 Task: For heading Arial Rounded MT Bold with Underline.  font size for heading26,  'Change the font style of data to'Browallia New.  and font size to 18,  Change the alignment of both headline & data to Align middle & Align Text left.  In the sheet  EvaluationSalesByPromotion
Action: Mouse moved to (157, 124)
Screenshot: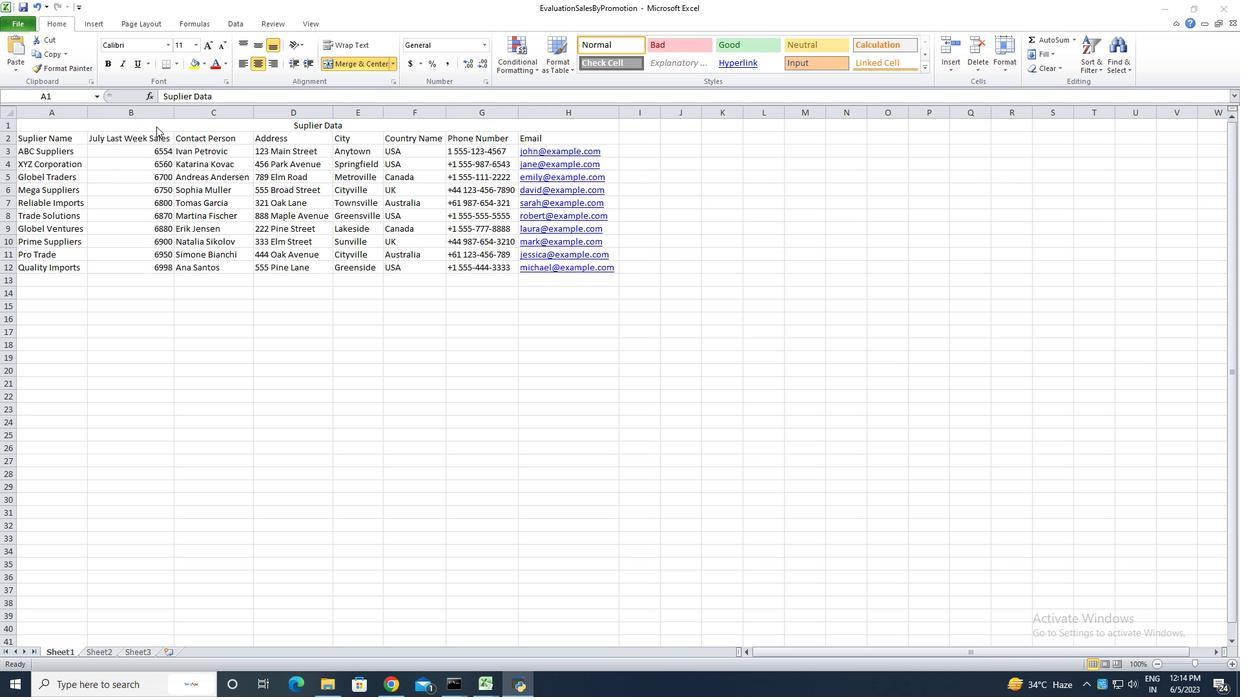 
Action: Mouse pressed left at (157, 124)
Screenshot: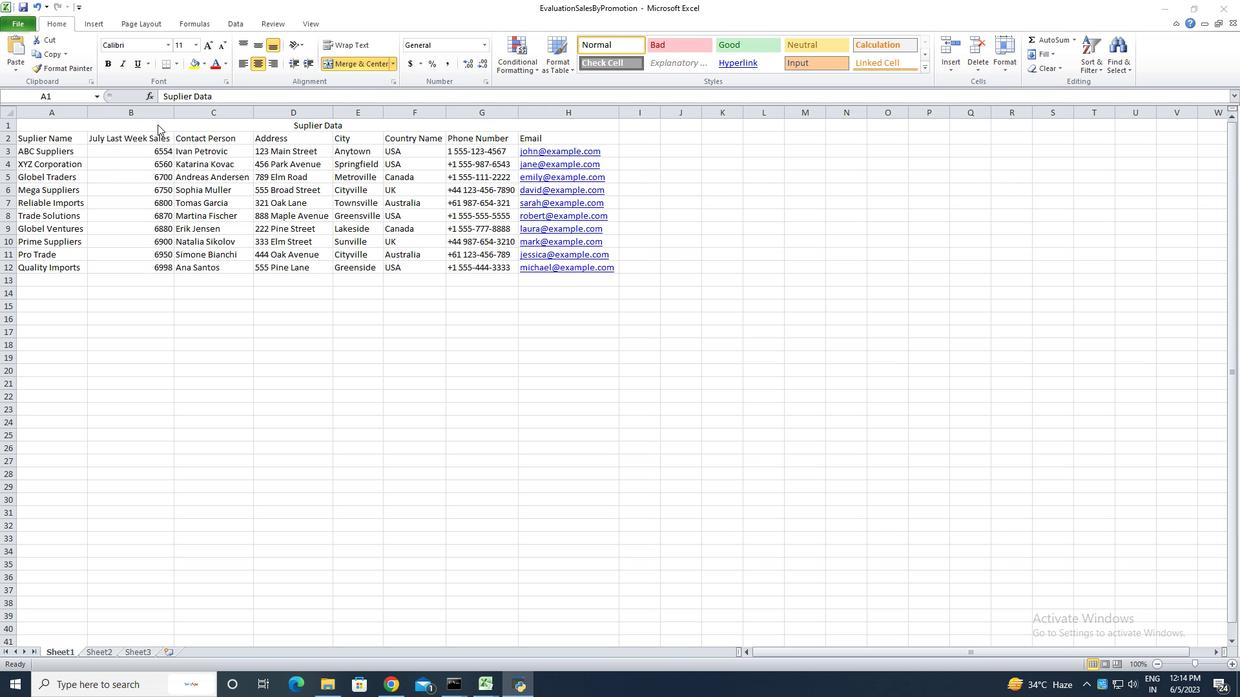 
Action: Mouse moved to (166, 45)
Screenshot: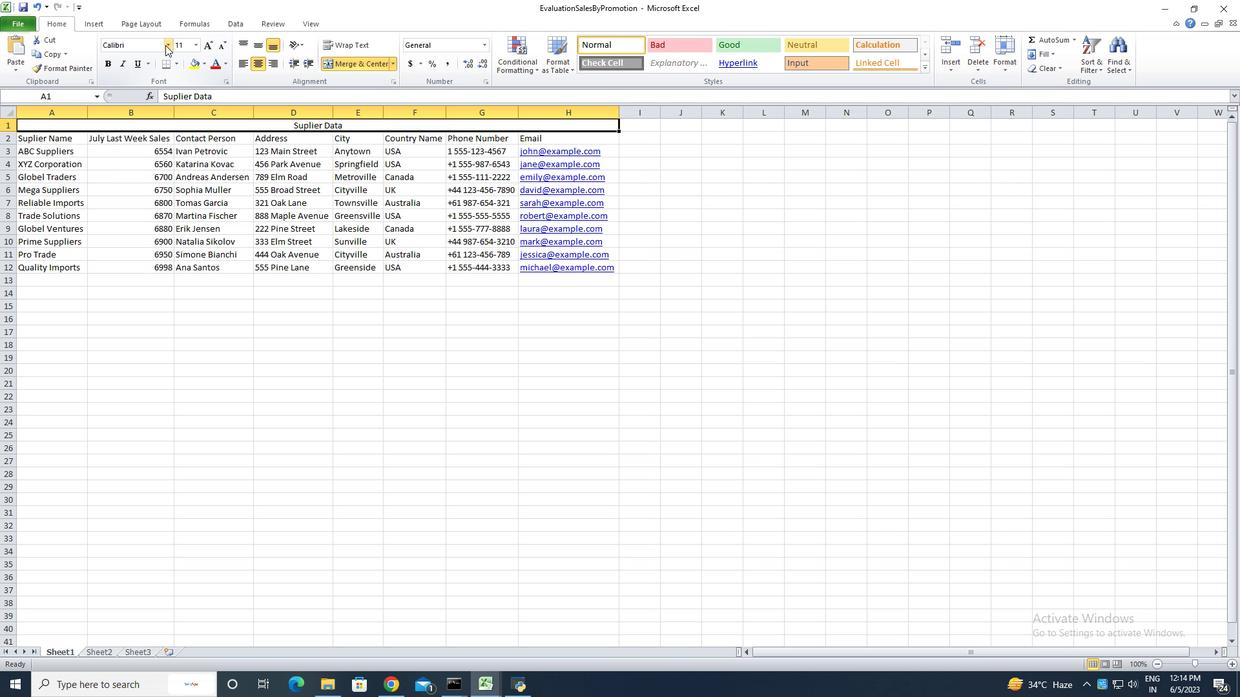 
Action: Mouse pressed left at (166, 45)
Screenshot: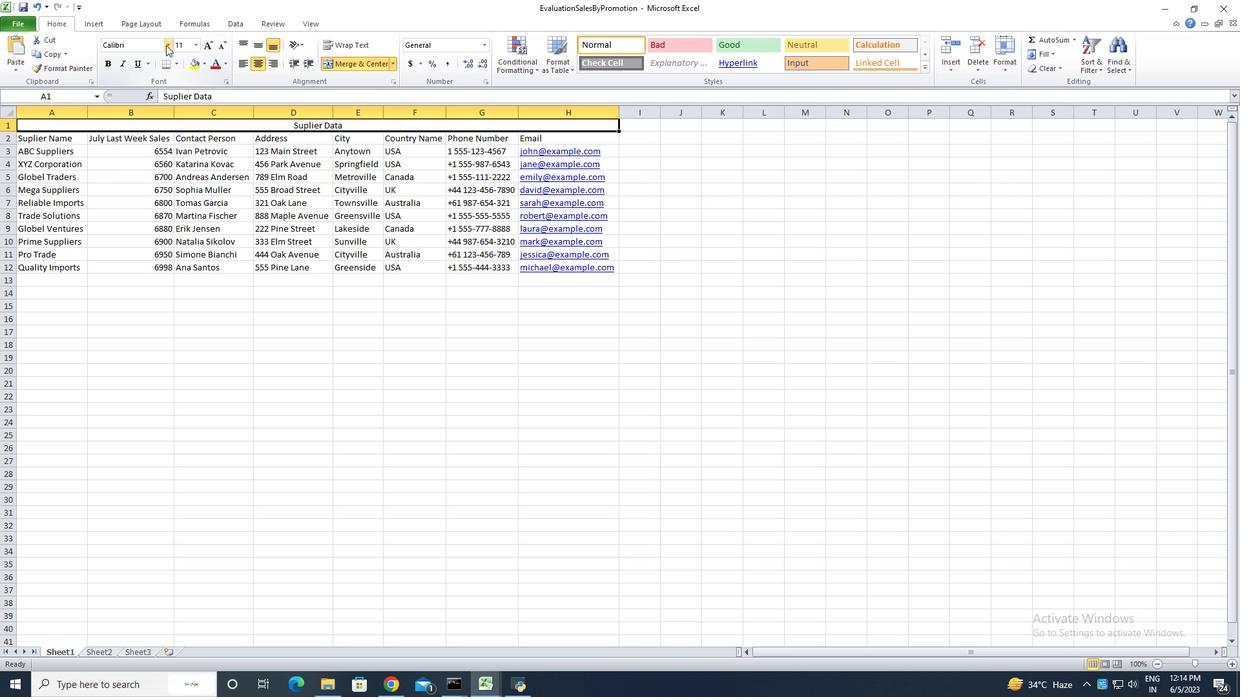 
Action: Mouse moved to (184, 191)
Screenshot: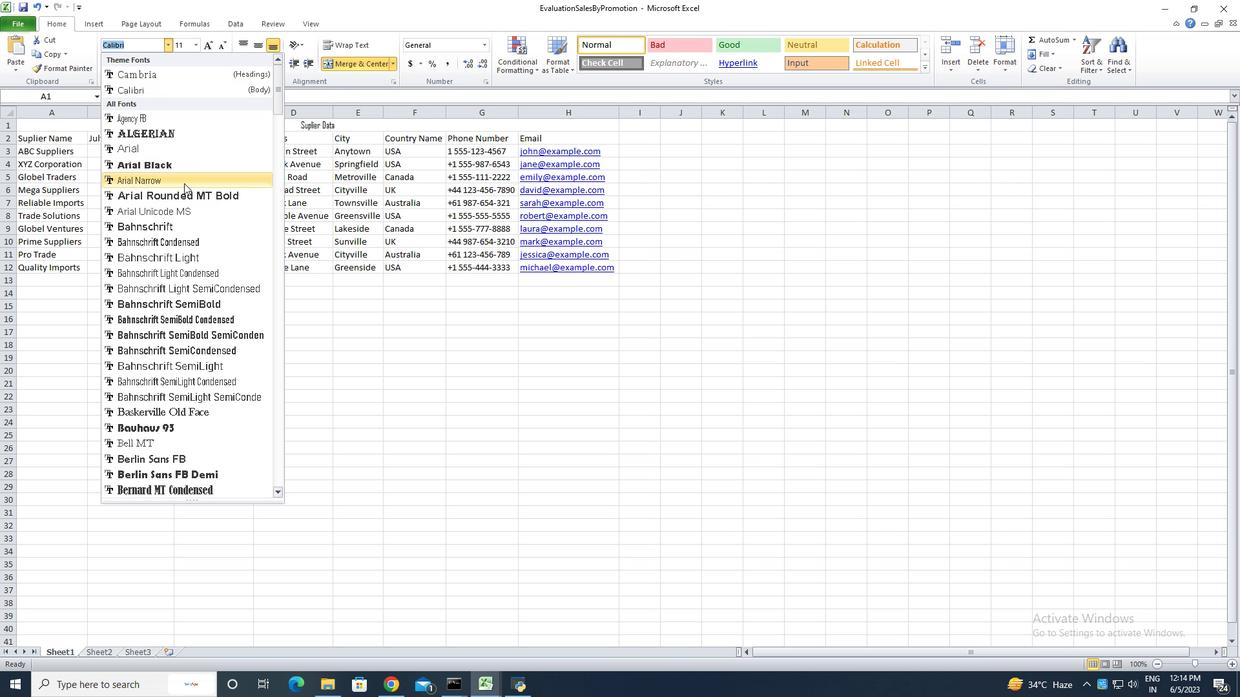 
Action: Mouse pressed left at (184, 191)
Screenshot: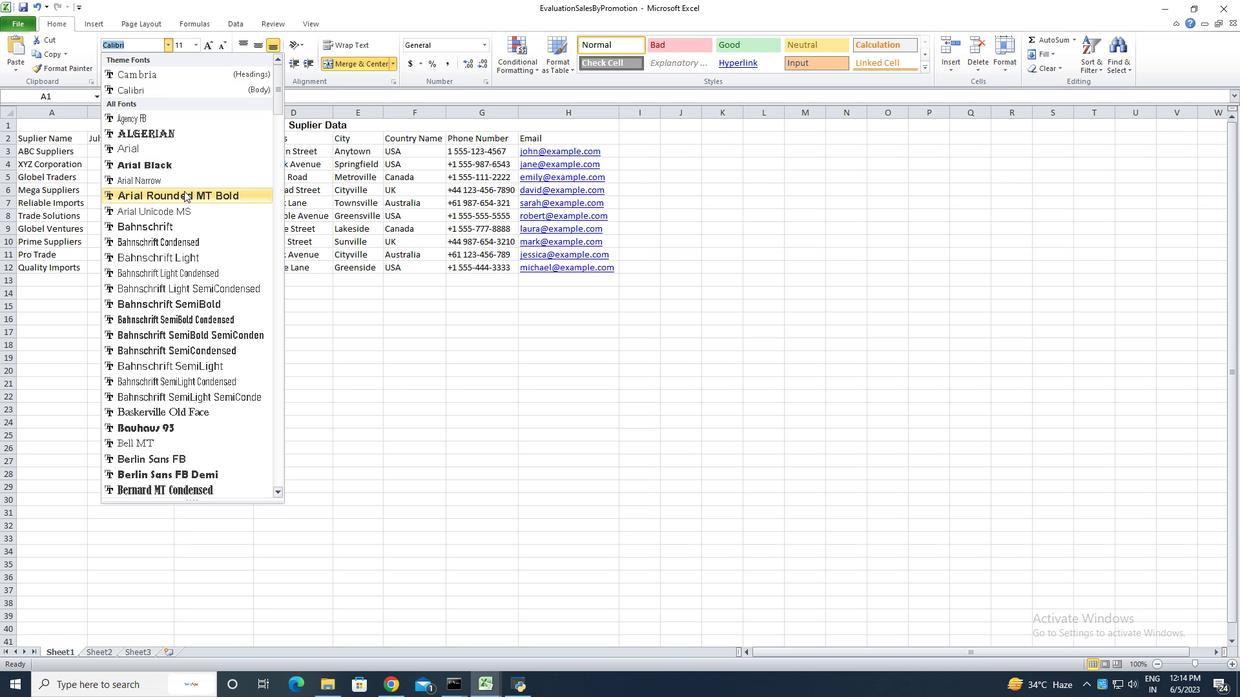 
Action: Mouse moved to (138, 63)
Screenshot: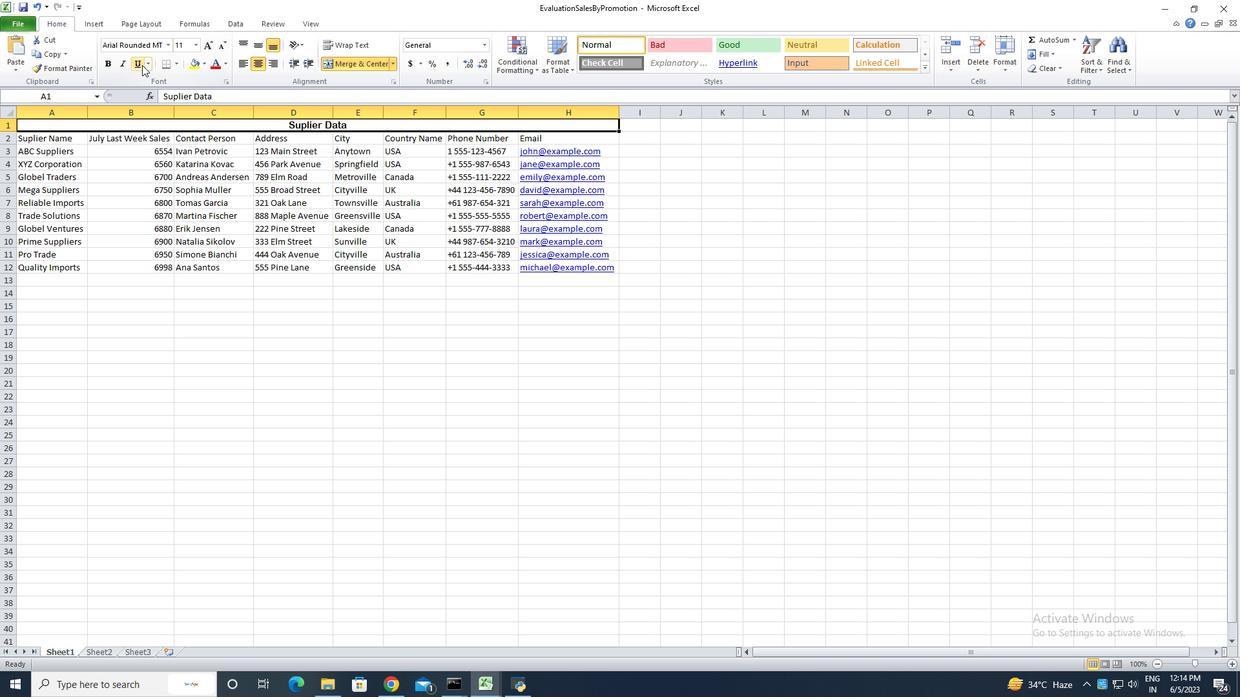 
Action: Mouse pressed left at (138, 63)
Screenshot: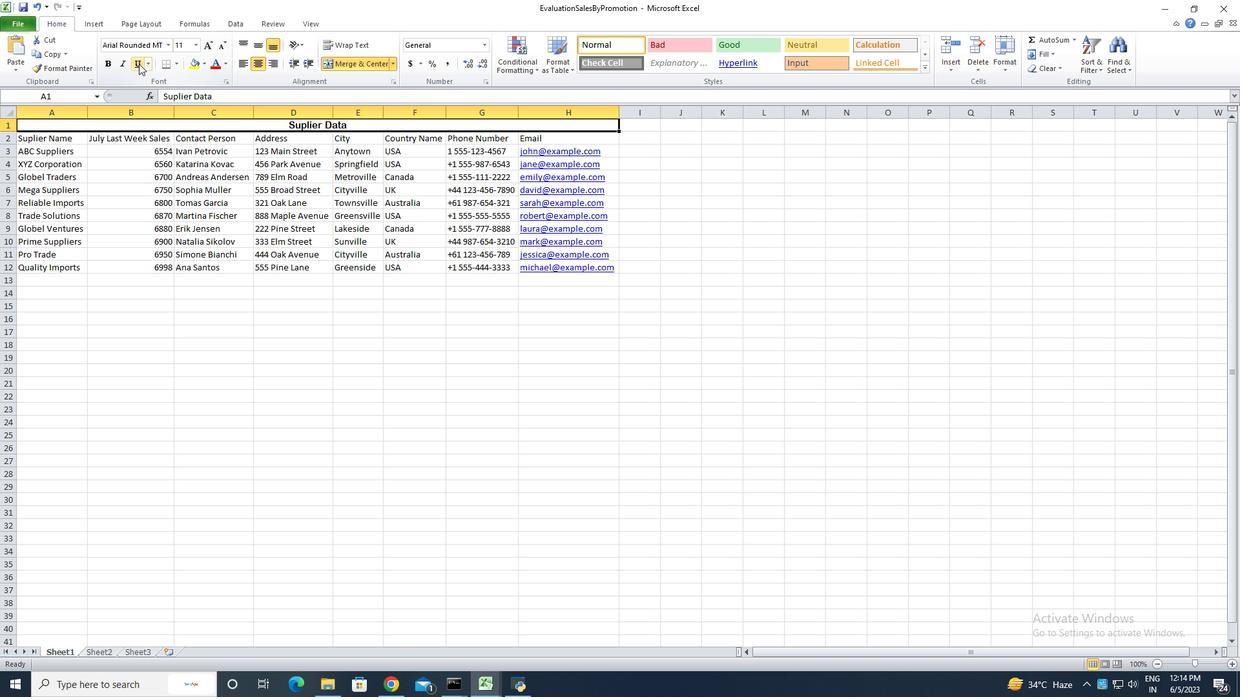 
Action: Mouse moved to (209, 45)
Screenshot: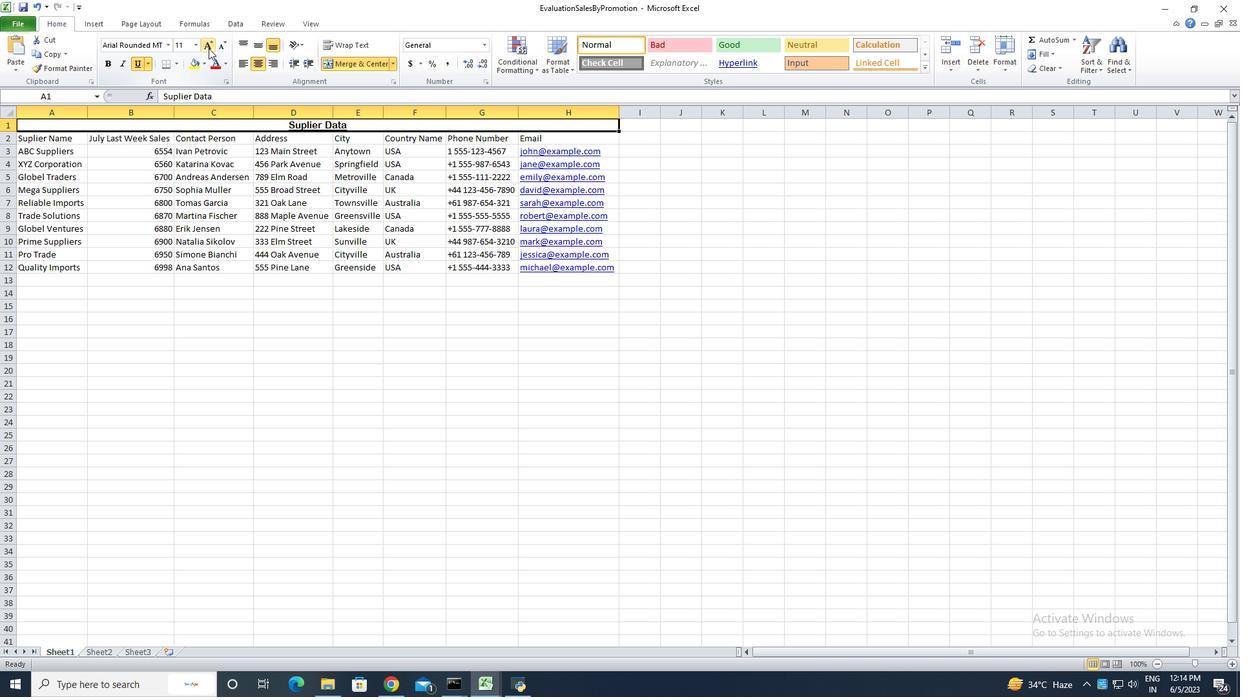 
Action: Mouse pressed left at (209, 45)
Screenshot: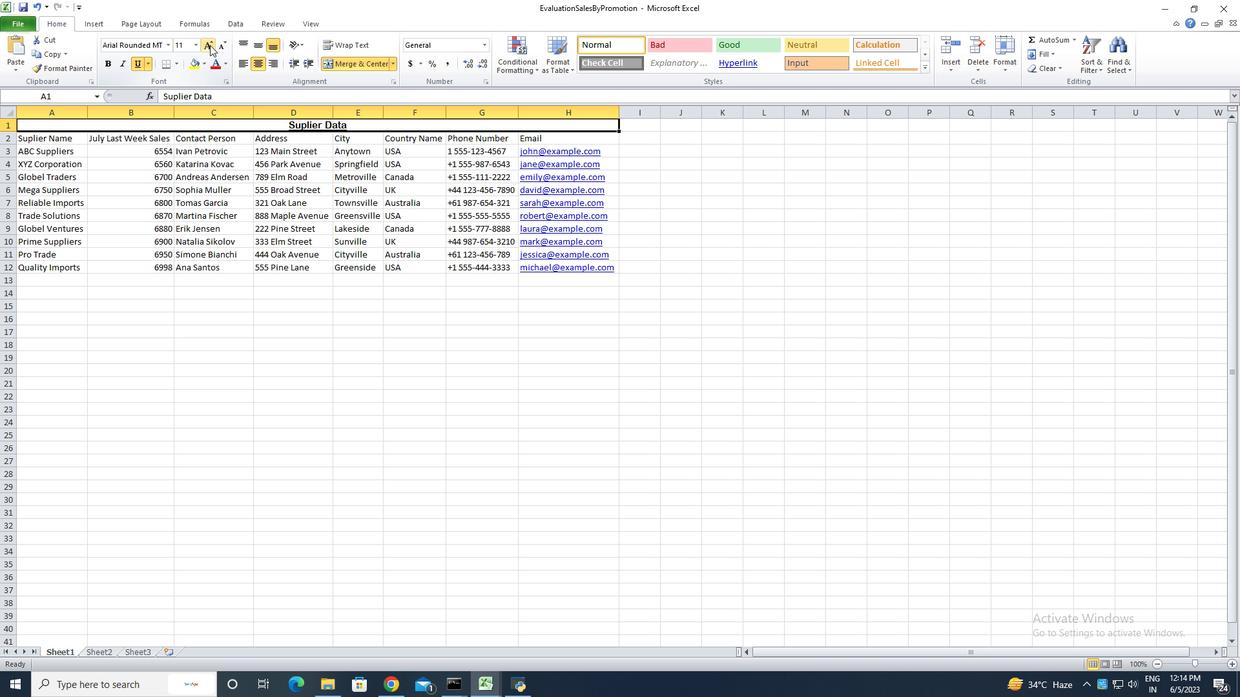 
Action: Mouse pressed left at (209, 45)
Screenshot: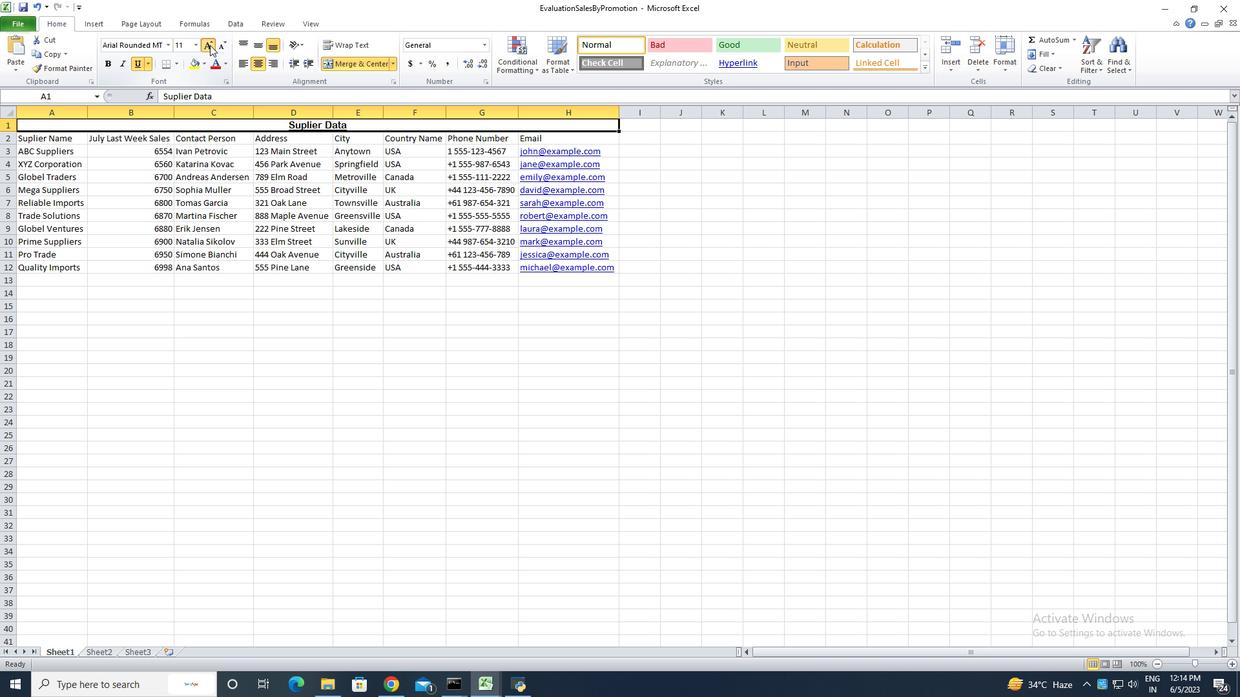 
Action: Mouse pressed left at (209, 45)
Screenshot: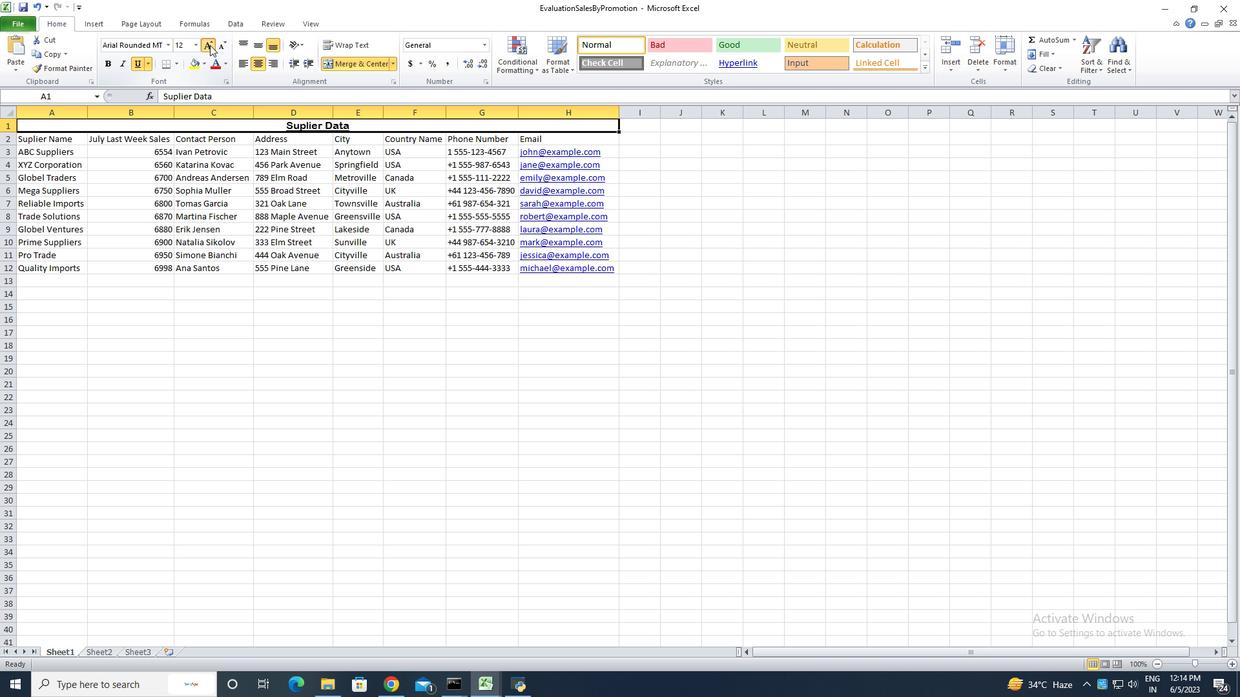 
Action: Mouse pressed left at (209, 45)
Screenshot: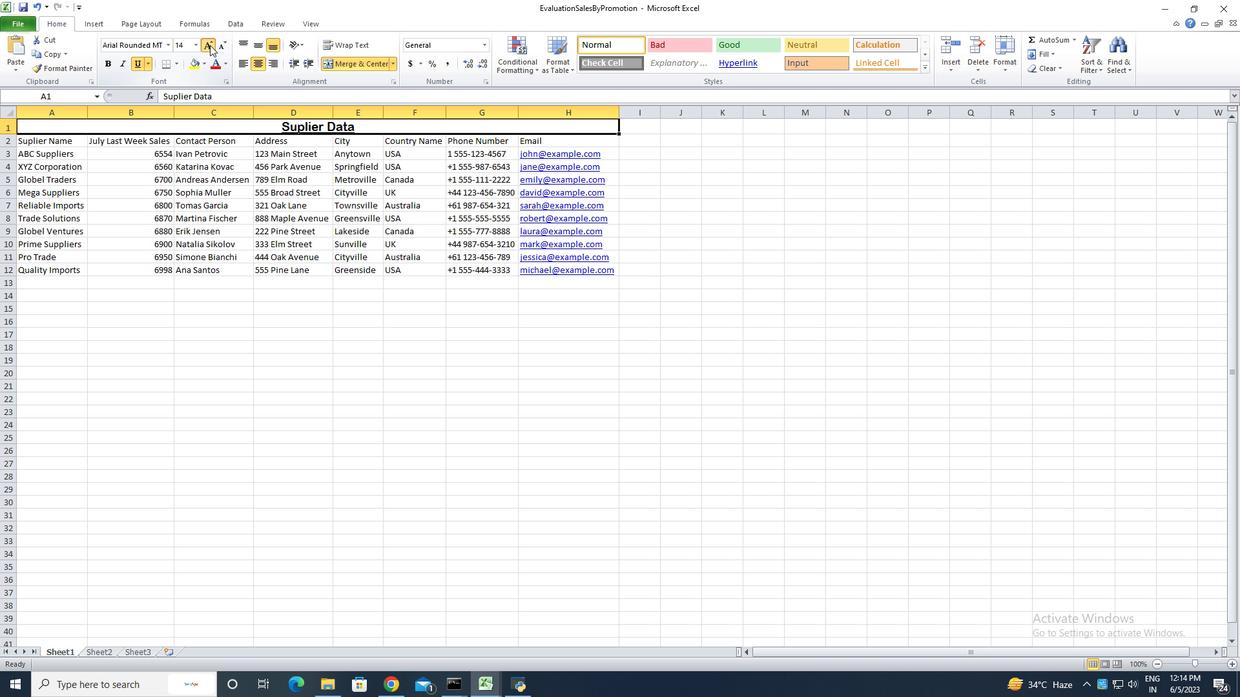 
Action: Mouse pressed left at (209, 45)
Screenshot: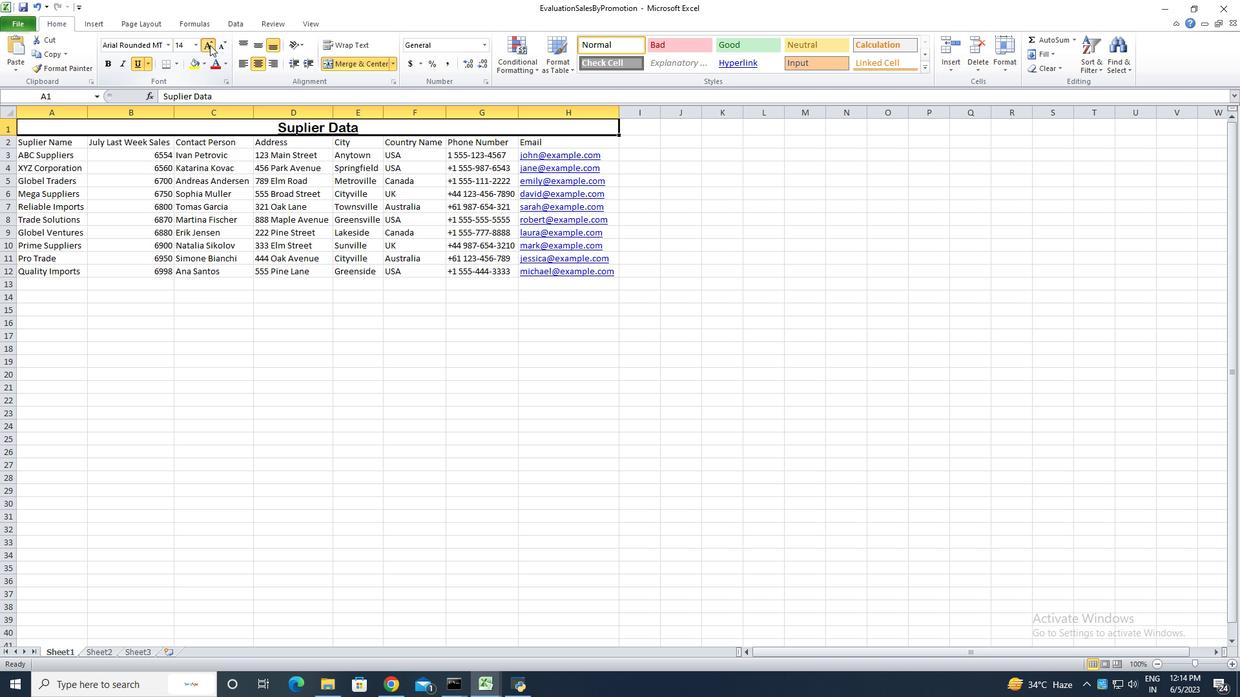 
Action: Mouse pressed left at (209, 45)
Screenshot: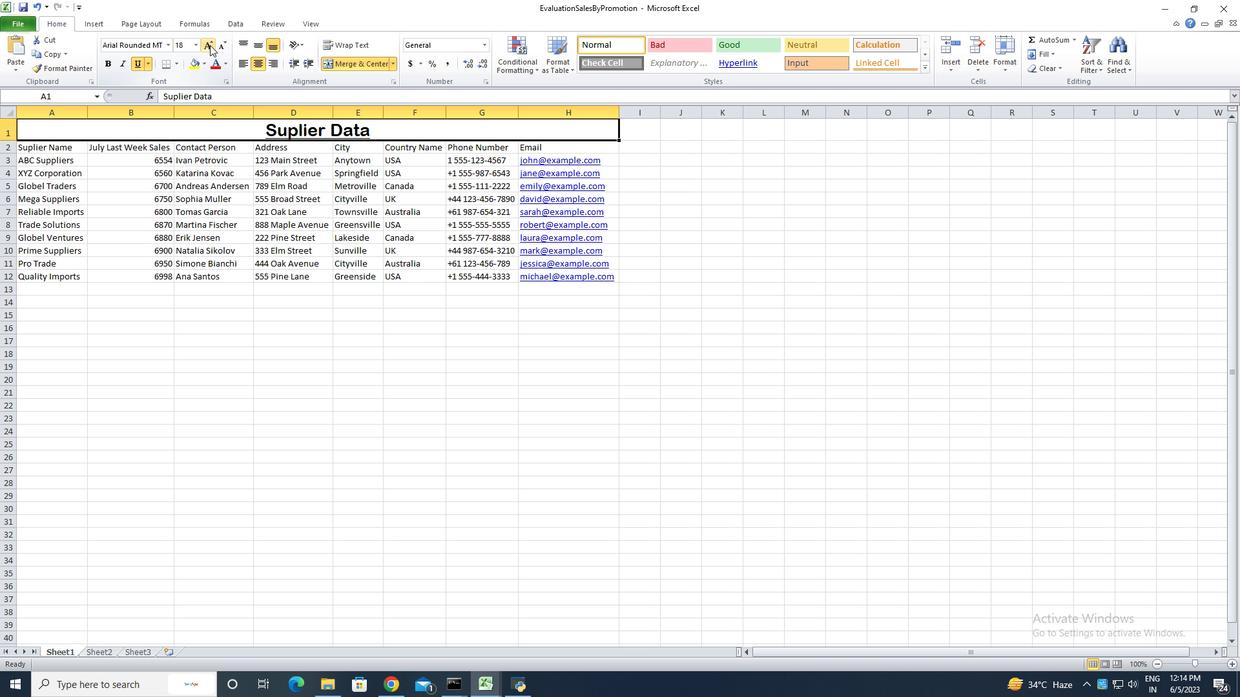 
Action: Mouse pressed left at (209, 45)
Screenshot: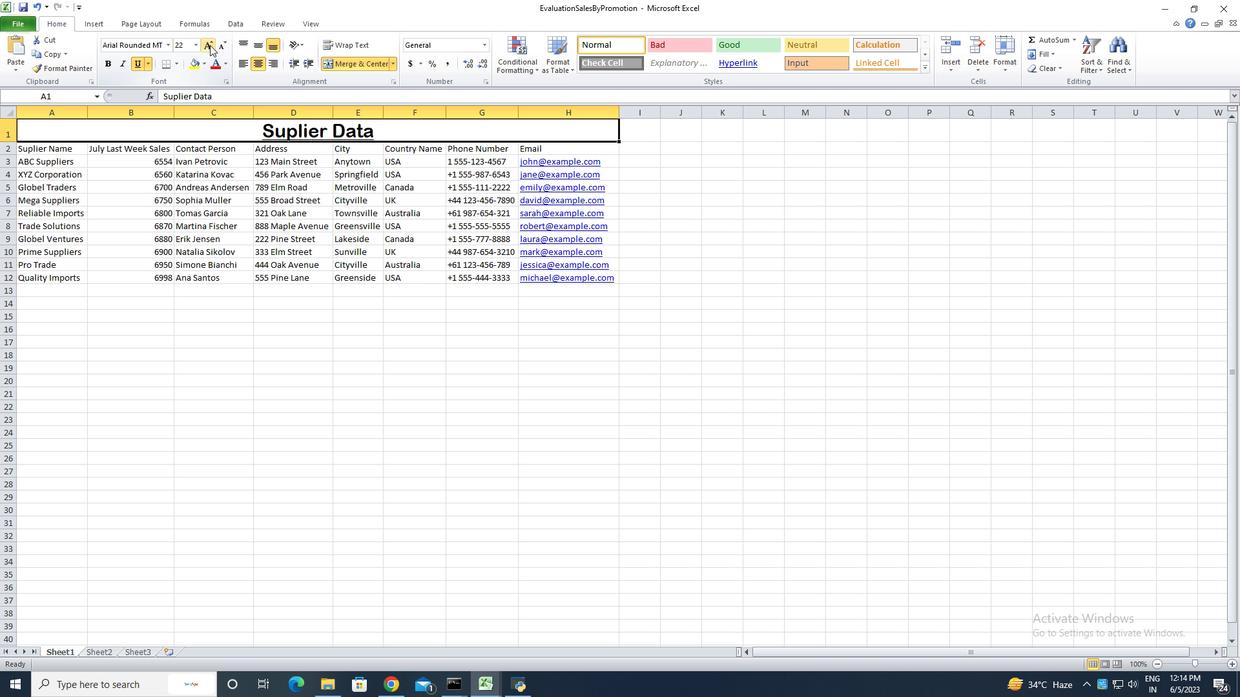 
Action: Mouse pressed left at (209, 45)
Screenshot: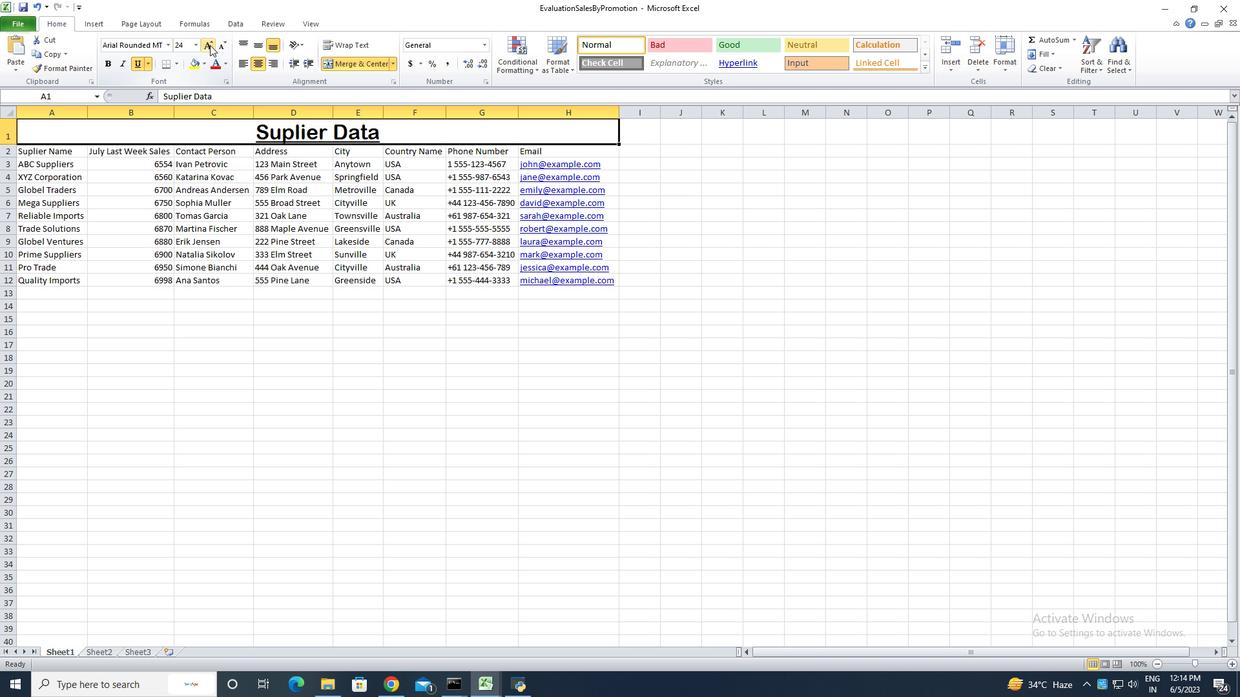 
Action: Mouse moved to (51, 153)
Screenshot: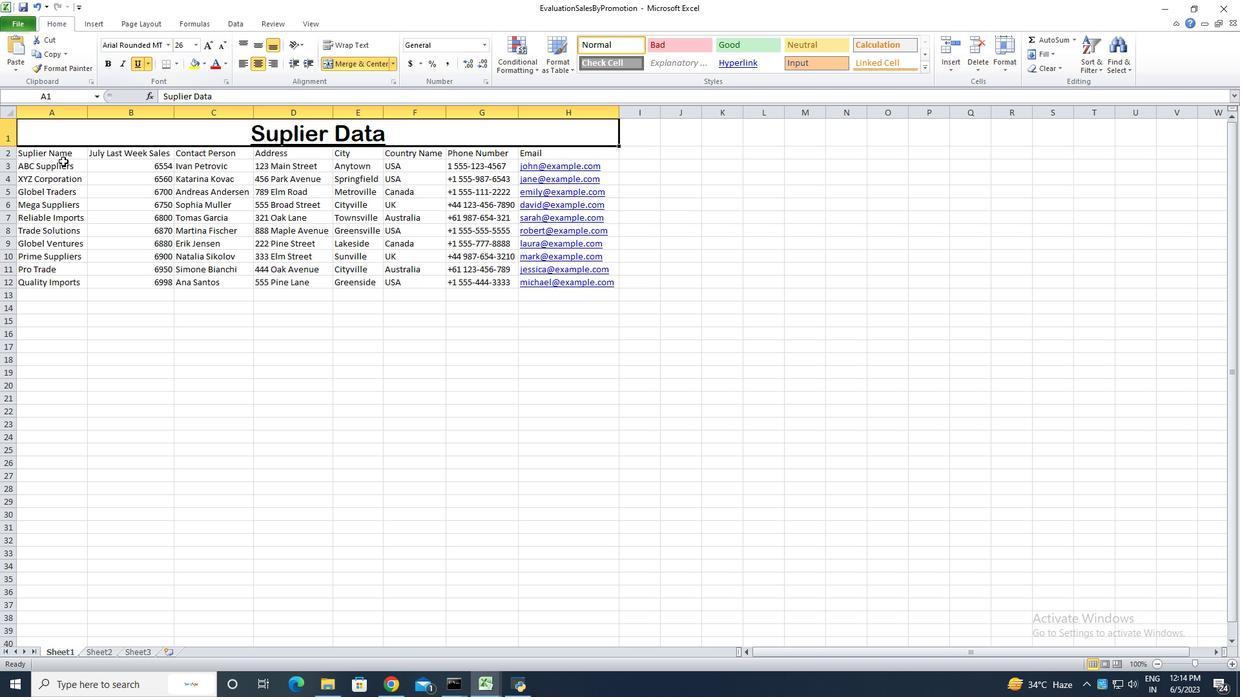 
Action: Mouse pressed left at (51, 153)
Screenshot: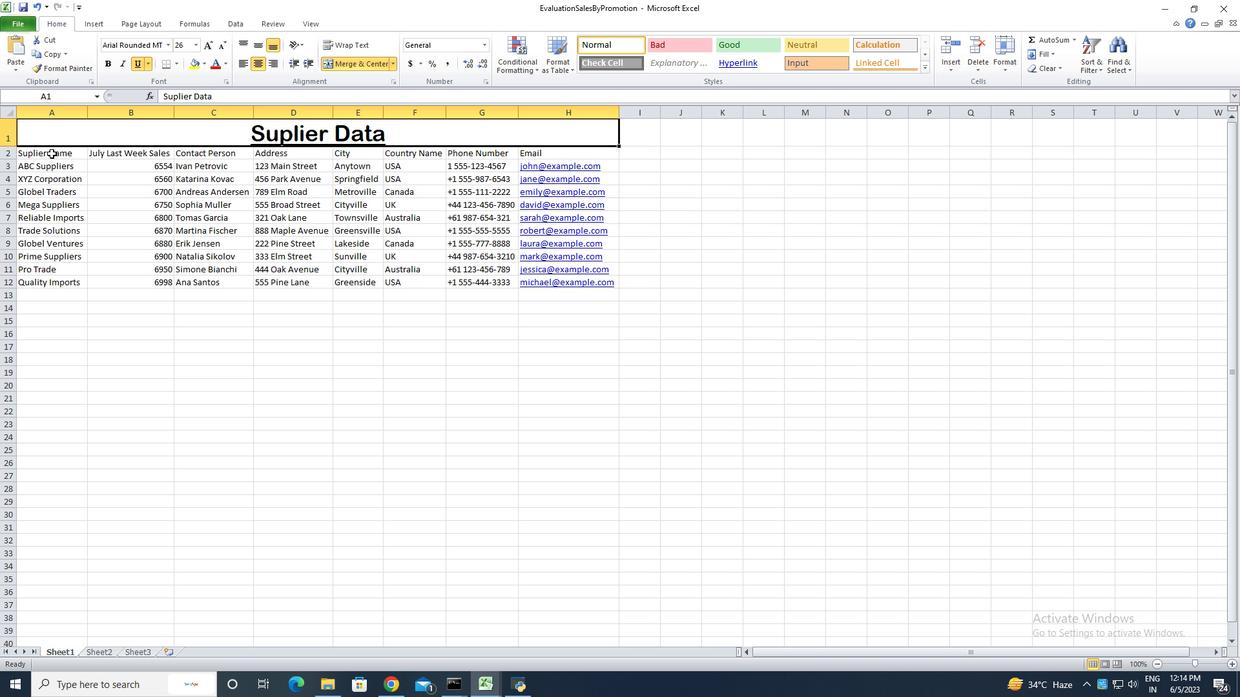 
Action: Mouse moved to (169, 45)
Screenshot: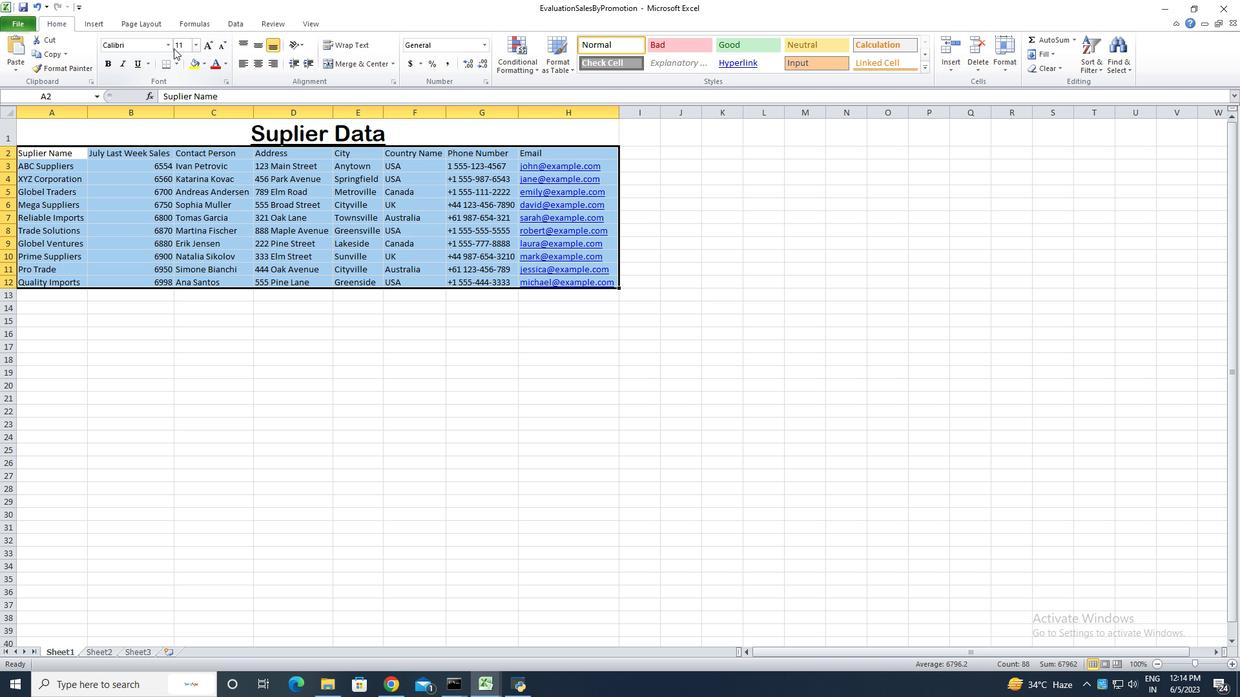 
Action: Mouse pressed left at (169, 45)
Screenshot: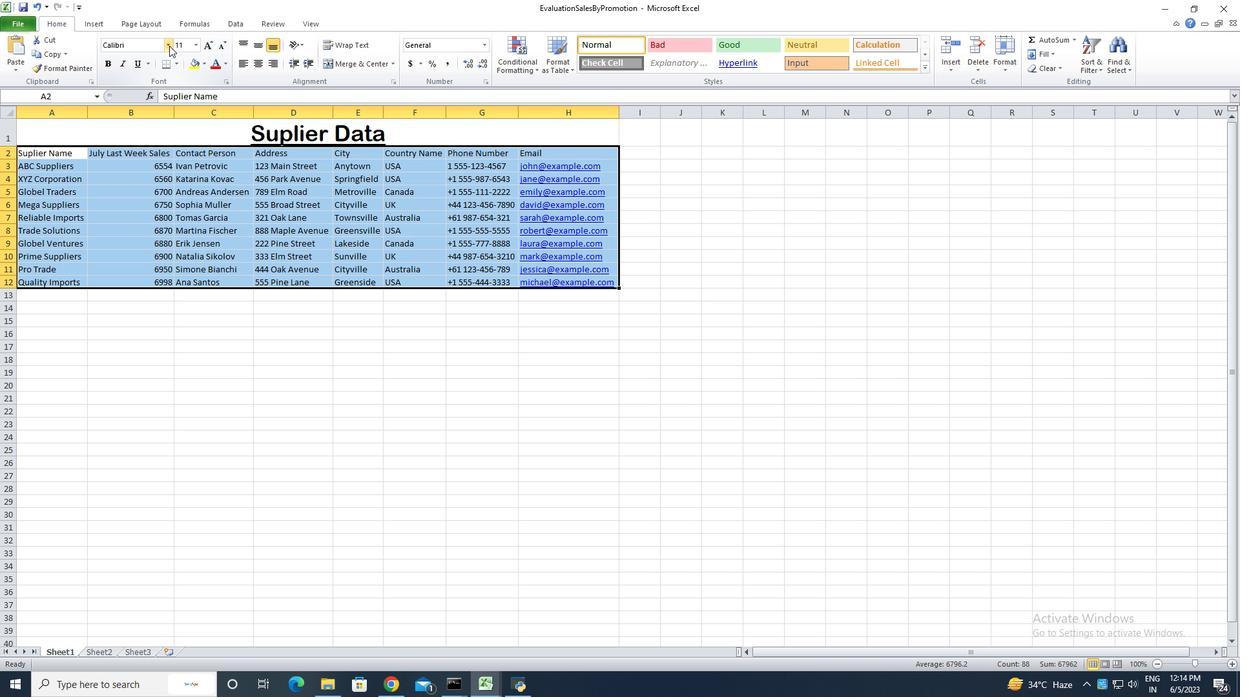 
Action: Key pressed <Key.shift>Browallia<Key.space><Key.shift>New<Key.enter>
Screenshot: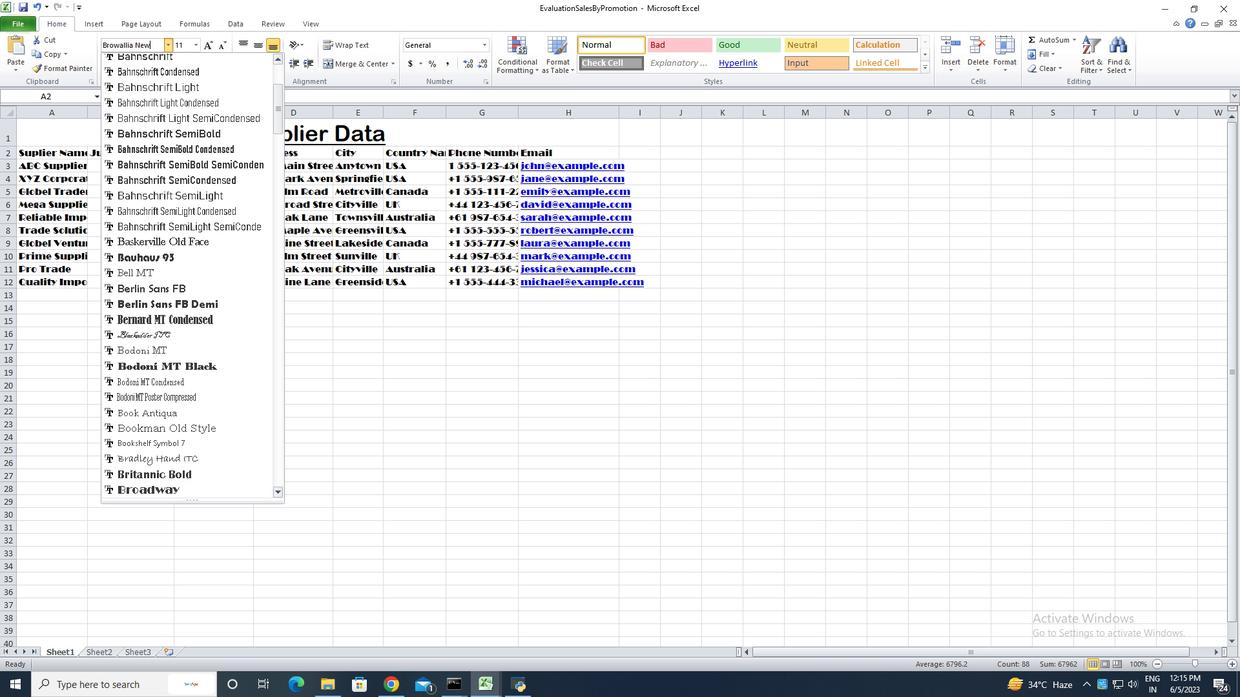 
Action: Mouse moved to (206, 45)
Screenshot: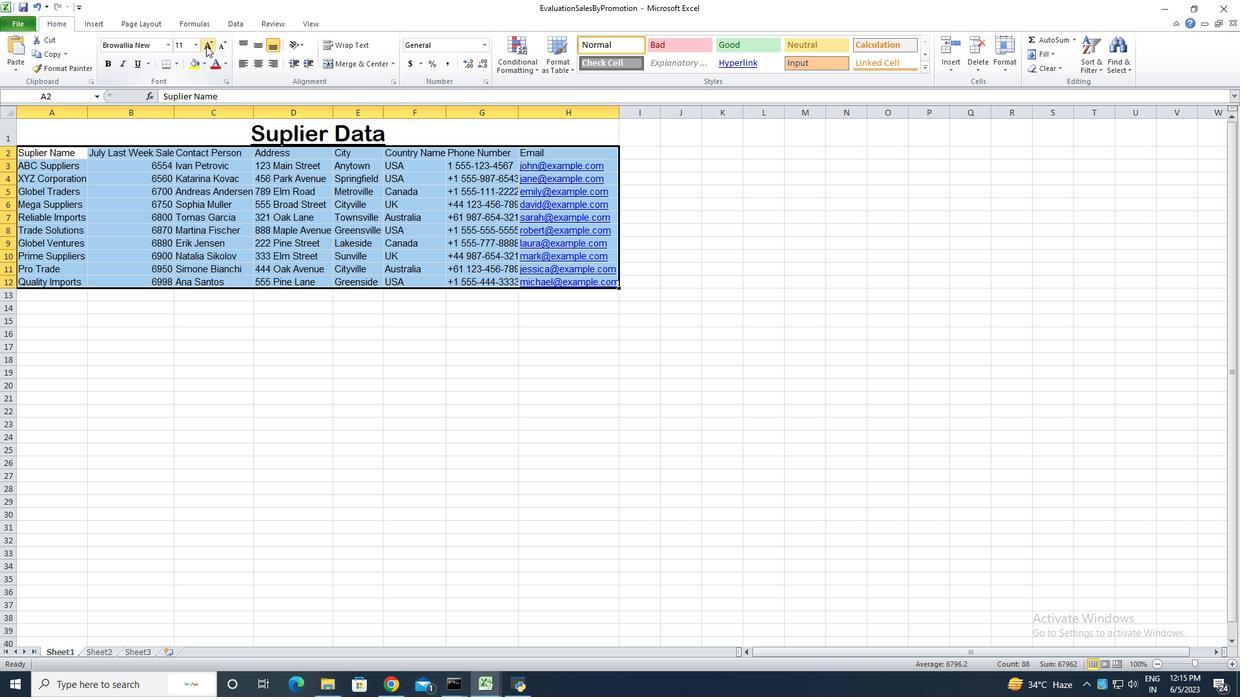 
Action: Mouse pressed left at (206, 45)
Screenshot: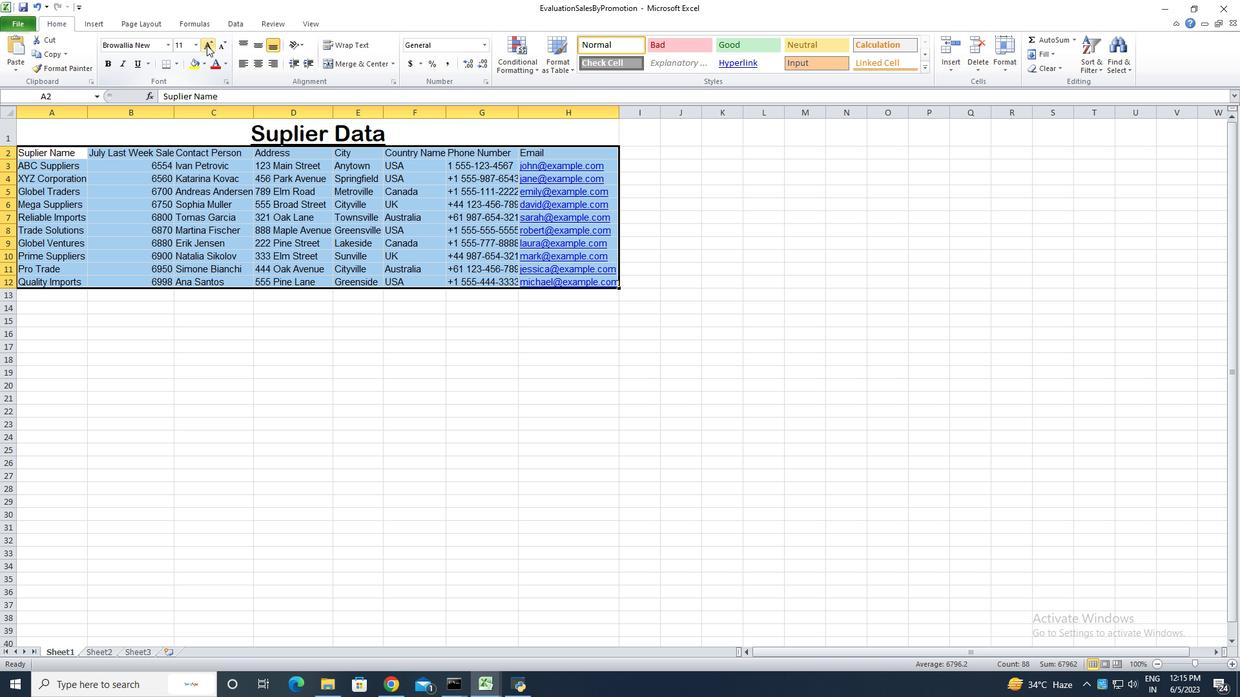 
Action: Mouse pressed left at (206, 45)
Screenshot: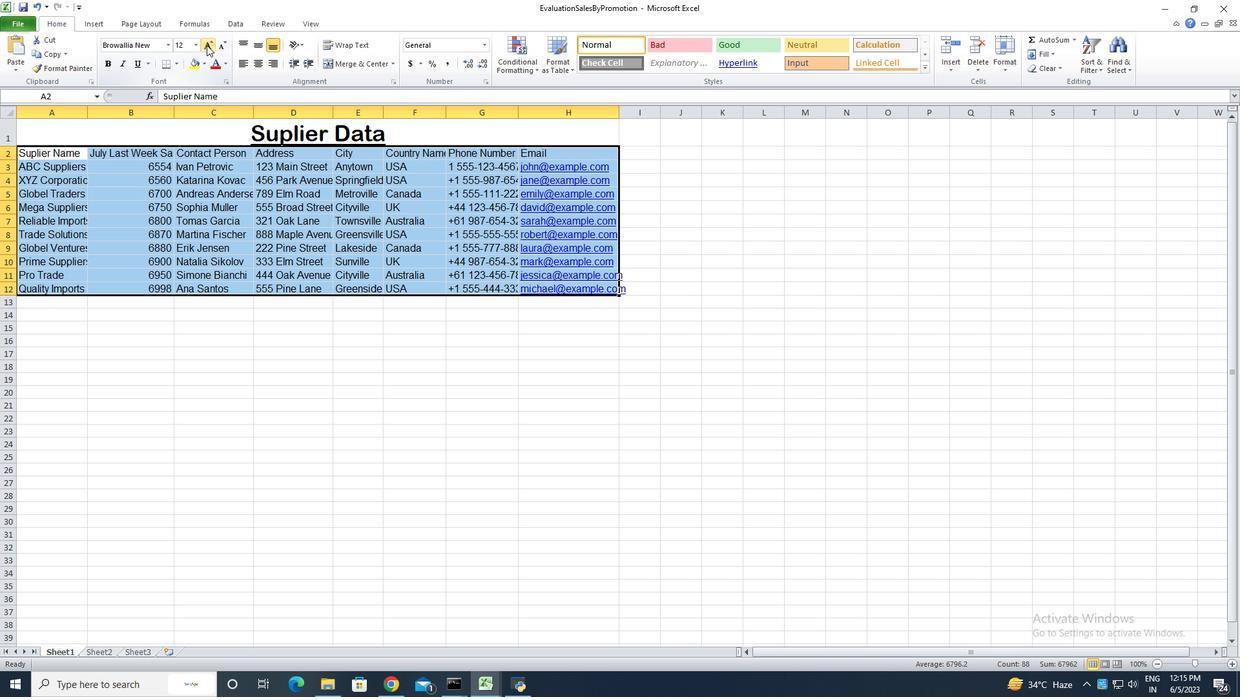 
Action: Mouse pressed left at (206, 45)
Screenshot: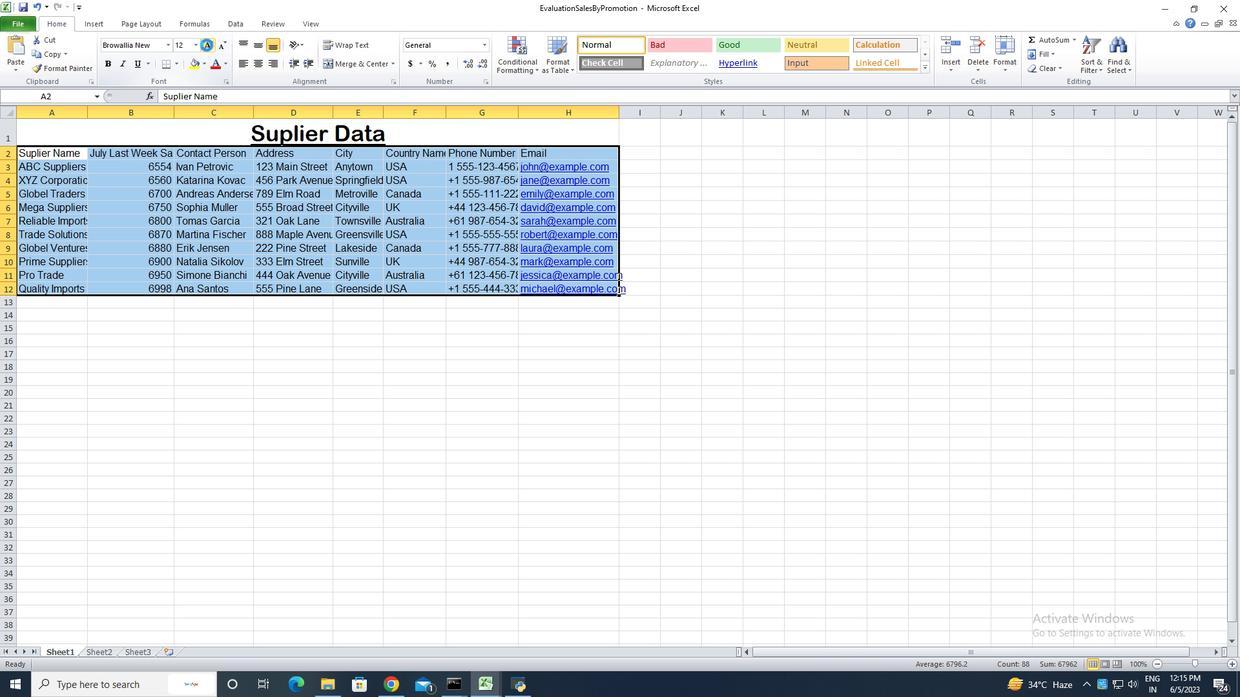 
Action: Mouse pressed left at (206, 45)
Screenshot: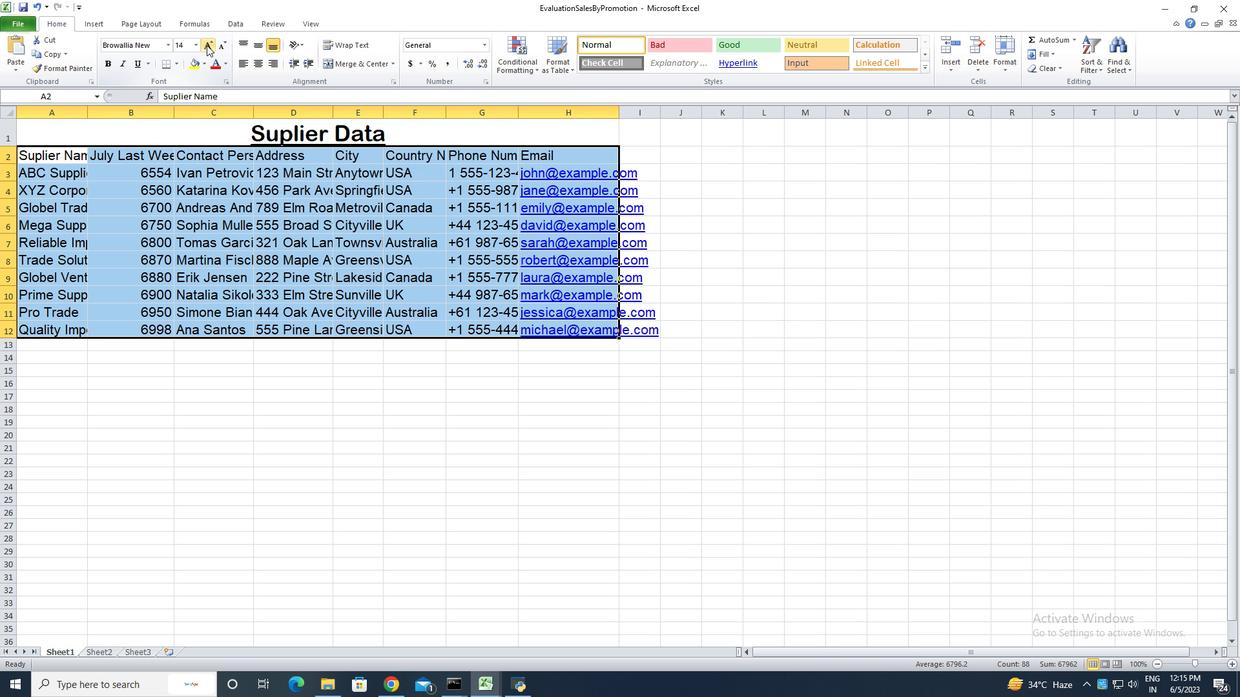 
Action: Mouse moved to (160, 386)
Screenshot: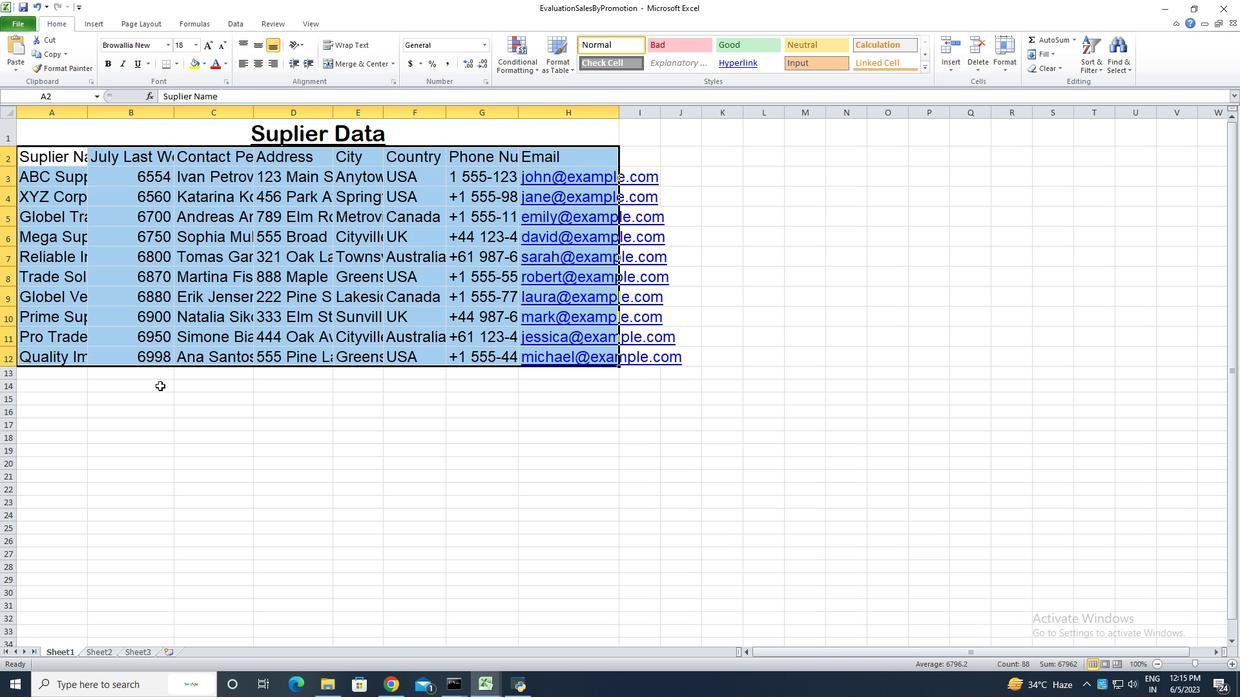 
Action: Mouse pressed left at (160, 386)
Screenshot: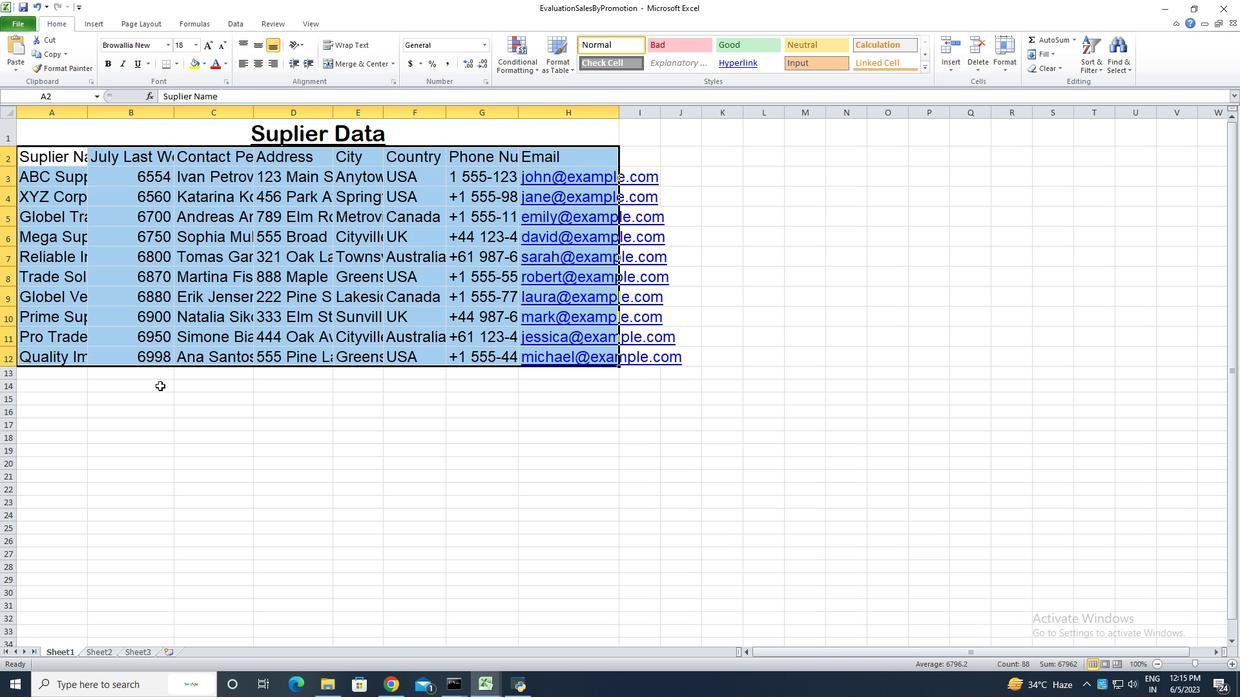 
Action: Mouse moved to (87, 114)
Screenshot: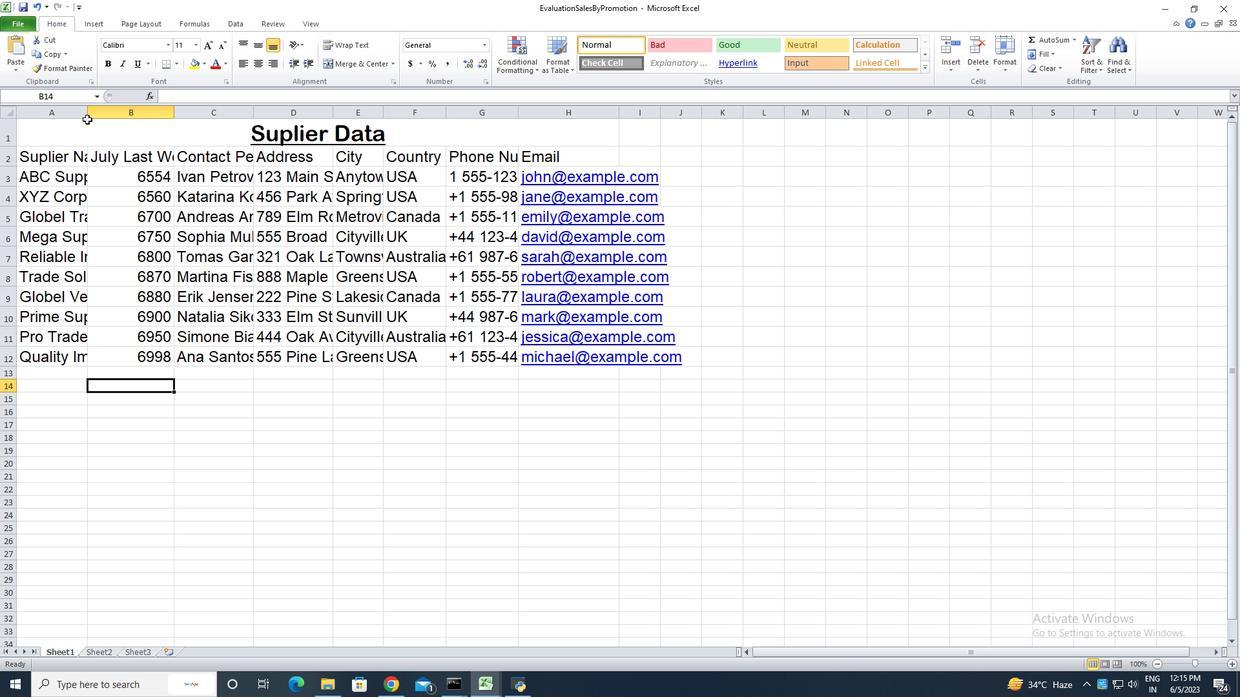 
Action: Mouse pressed left at (87, 114)
Screenshot: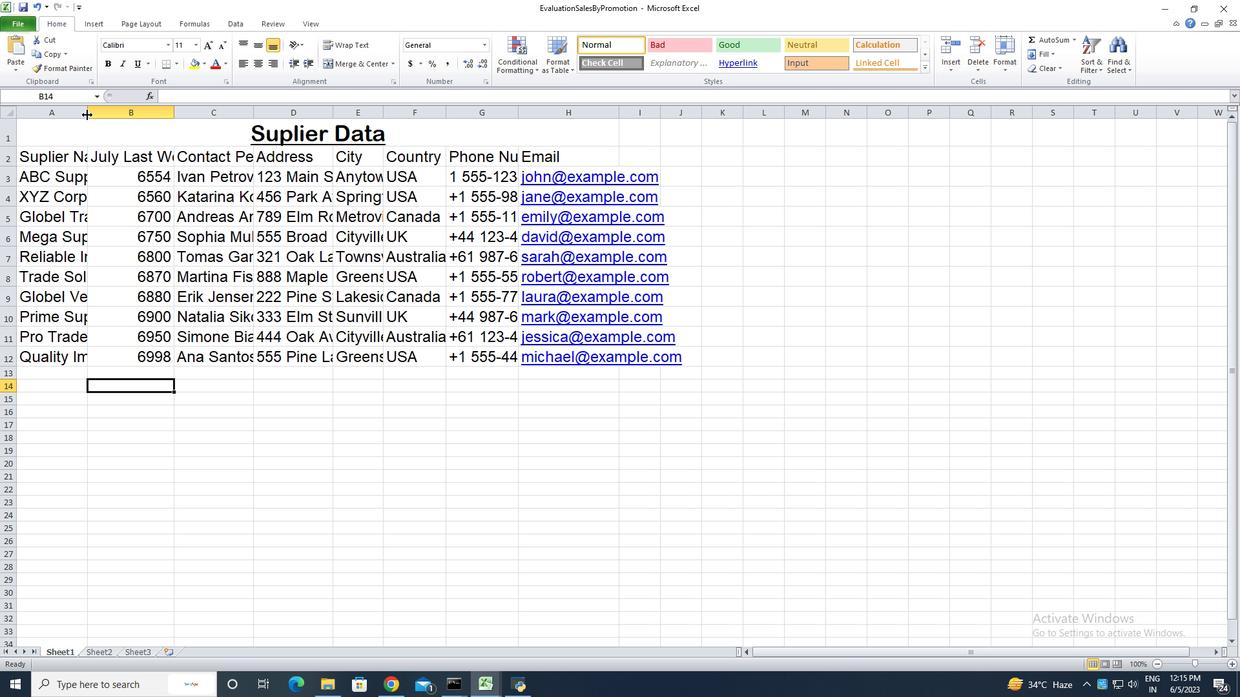 
Action: Mouse pressed left at (87, 114)
Screenshot: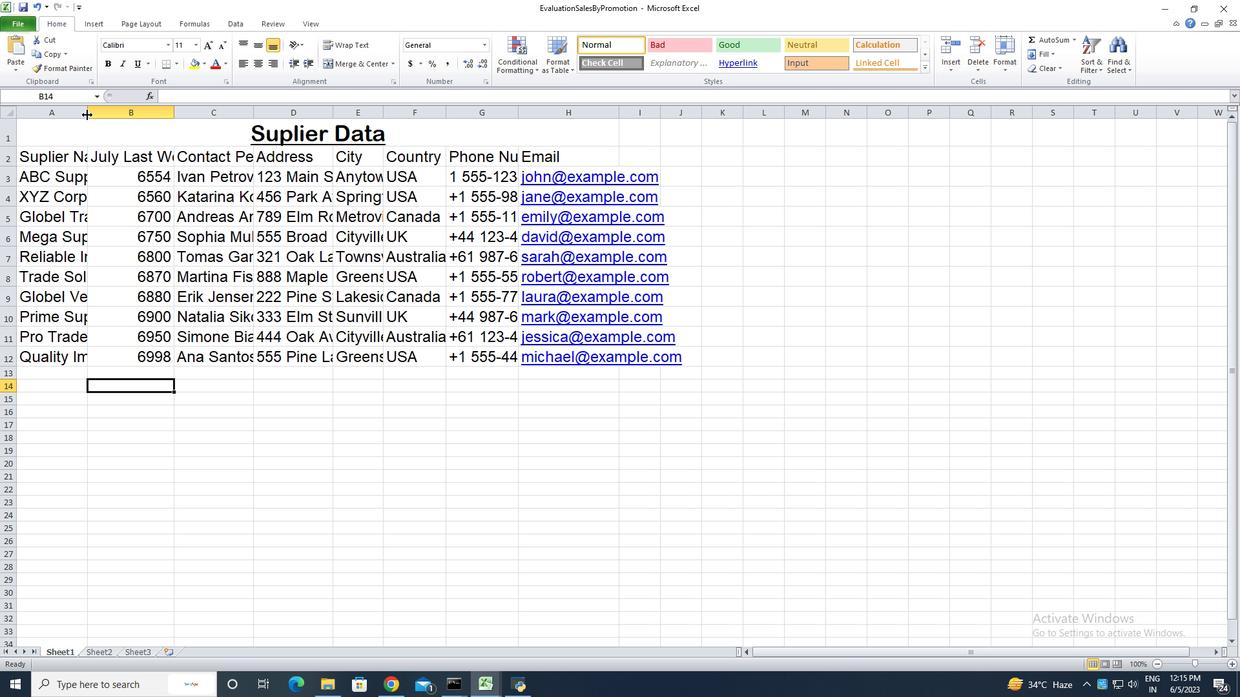 
Action: Mouse moved to (228, 116)
Screenshot: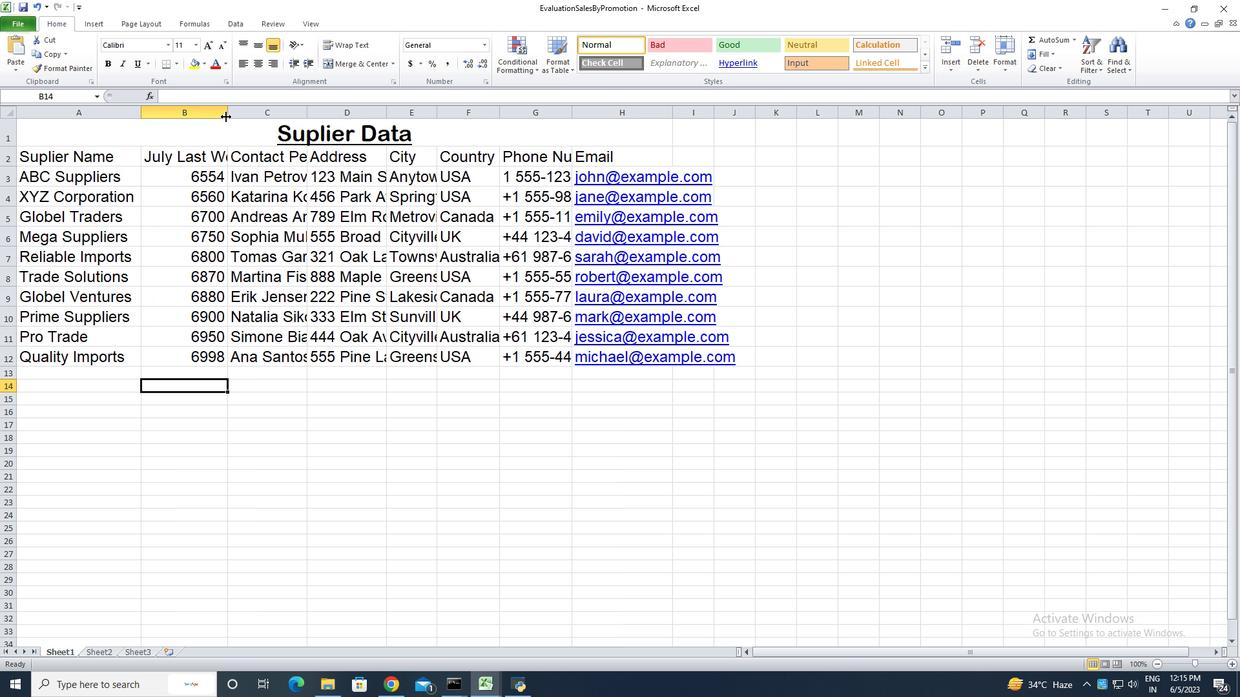 
Action: Mouse pressed left at (228, 116)
Screenshot: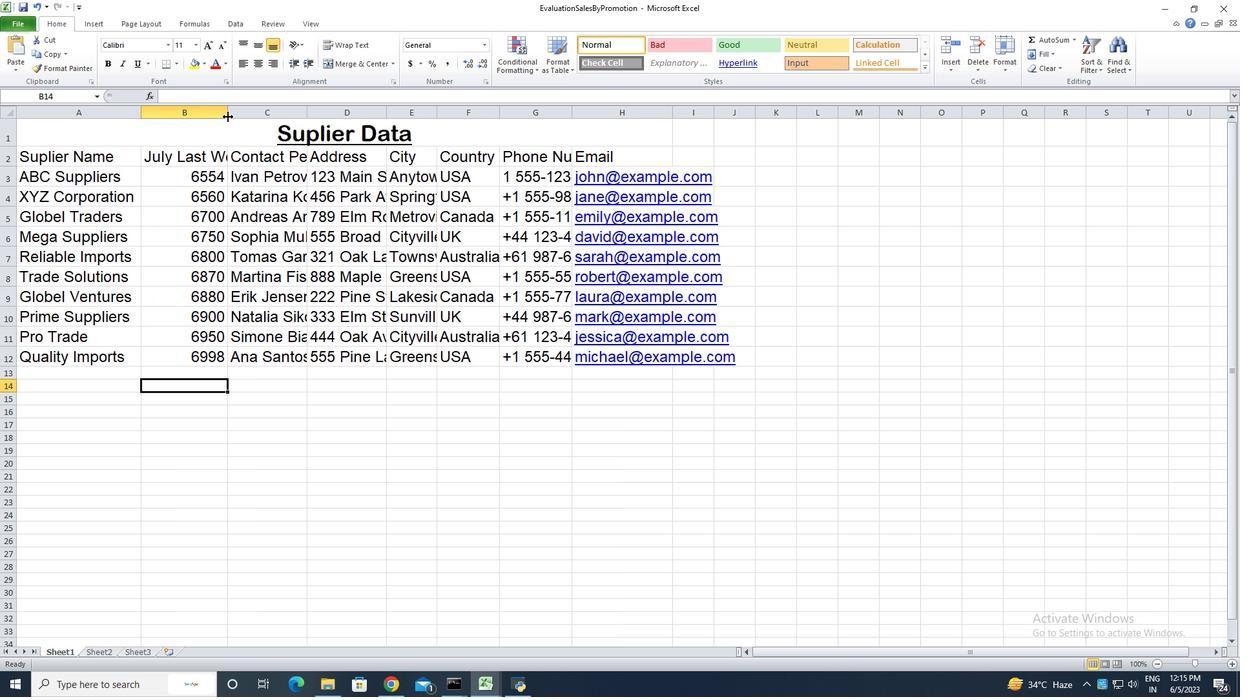 
Action: Mouse pressed left at (228, 116)
Screenshot: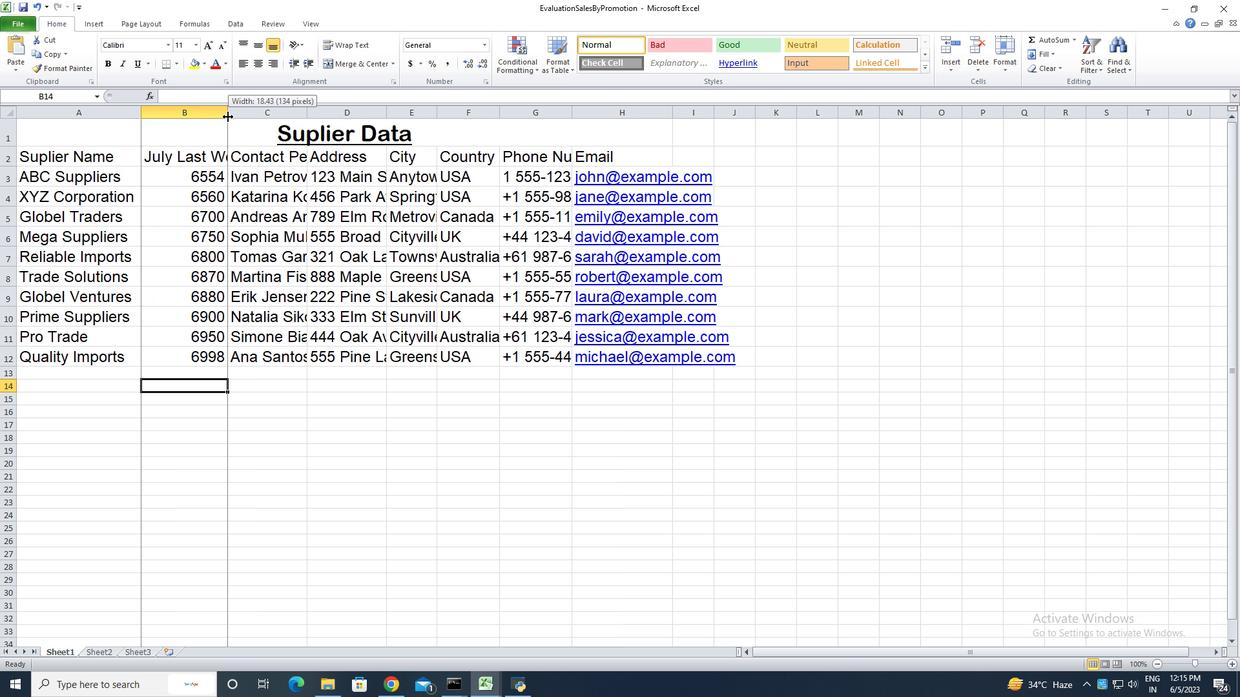 
Action: Mouse moved to (381, 118)
Screenshot: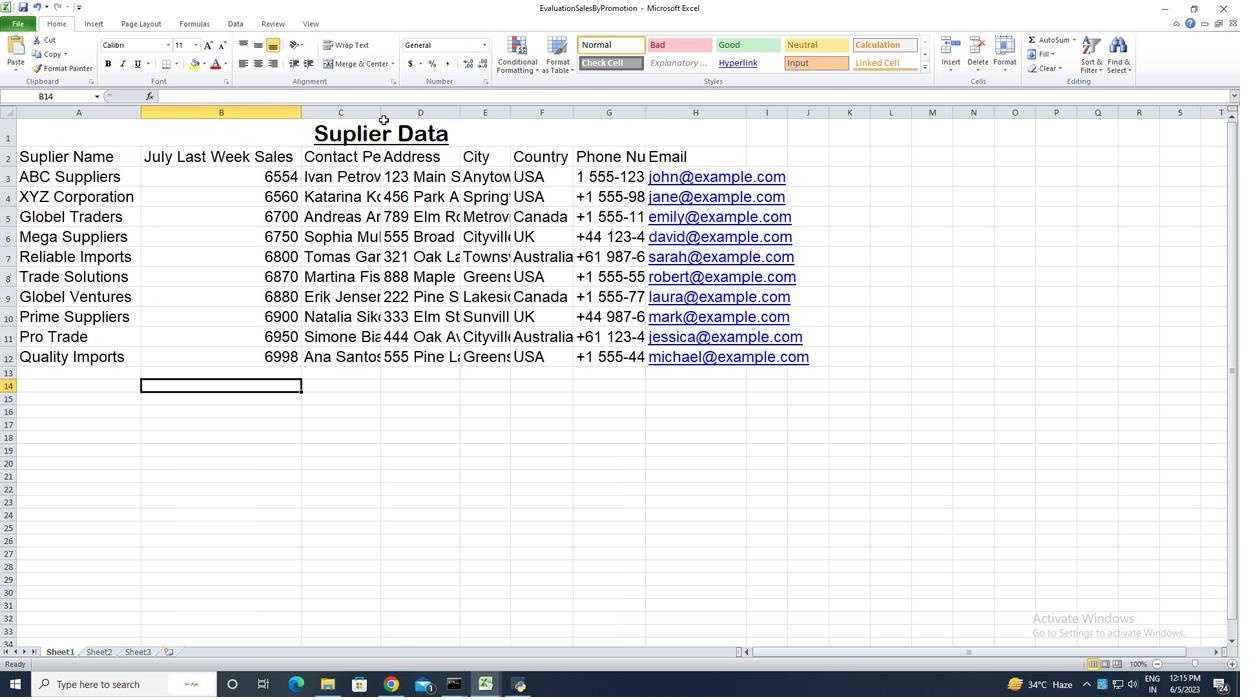 
Action: Mouse pressed left at (381, 118)
Screenshot: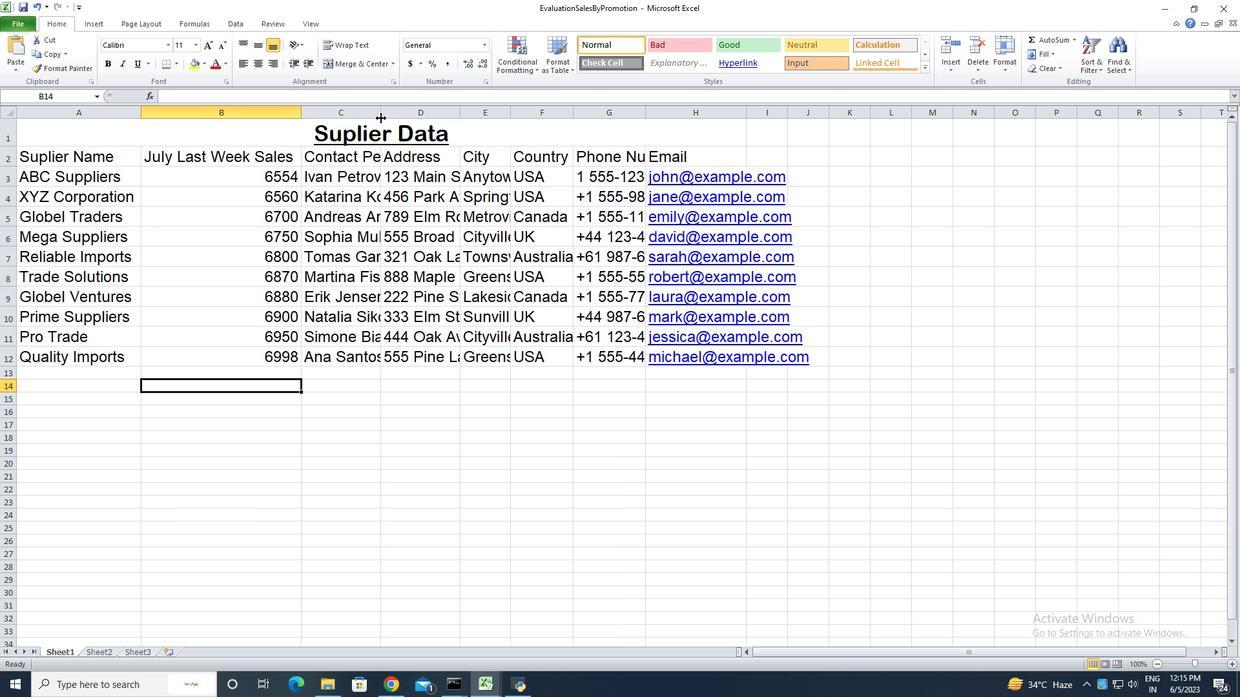 
Action: Mouse pressed left at (381, 118)
Screenshot: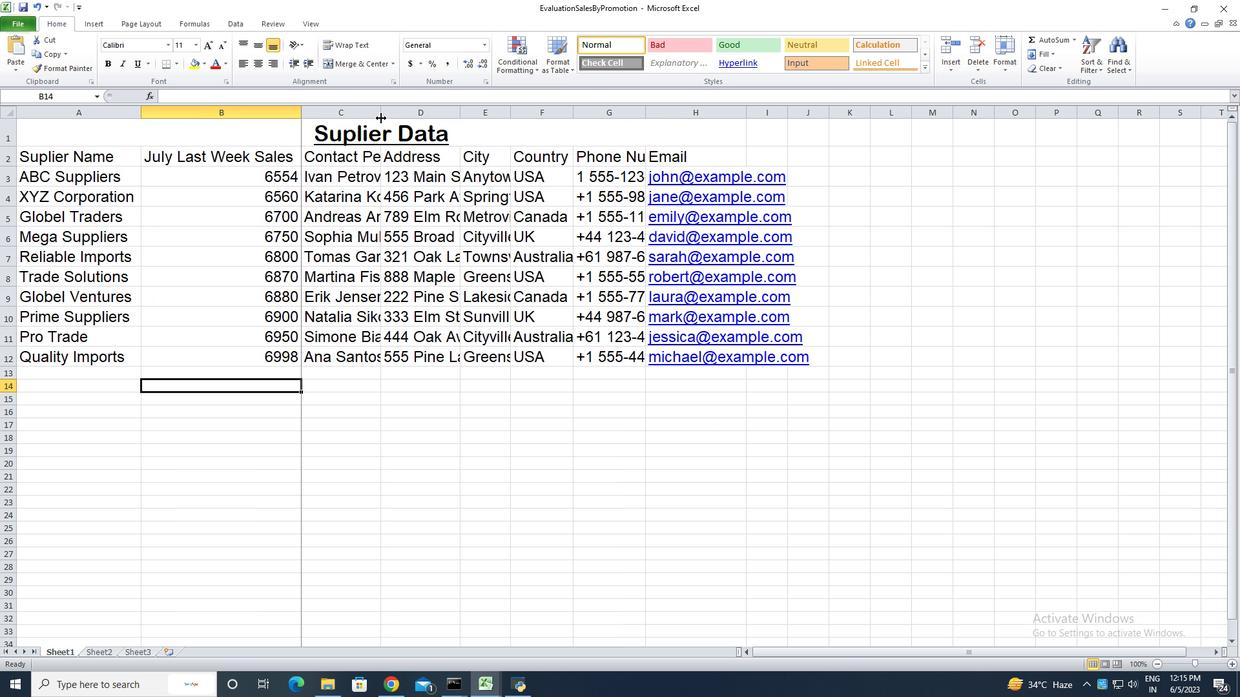 
Action: Mouse moved to (520, 116)
Screenshot: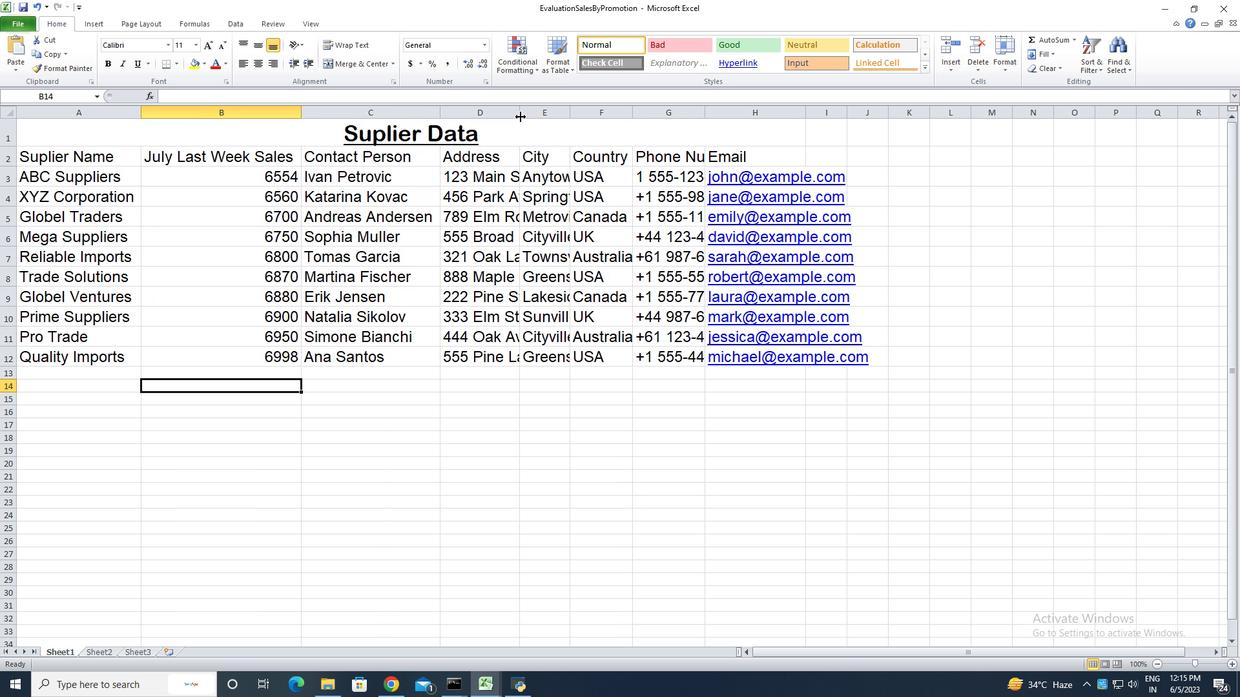 
Action: Mouse pressed left at (520, 116)
Screenshot: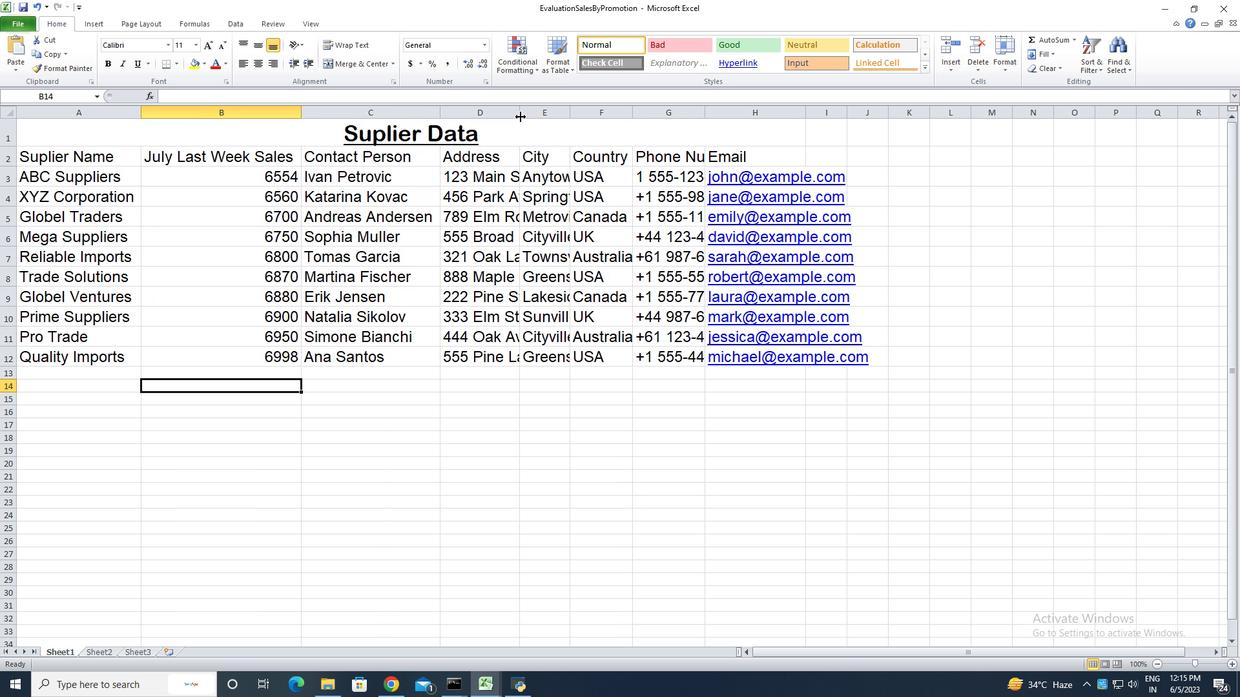 
Action: Mouse pressed left at (520, 116)
Screenshot: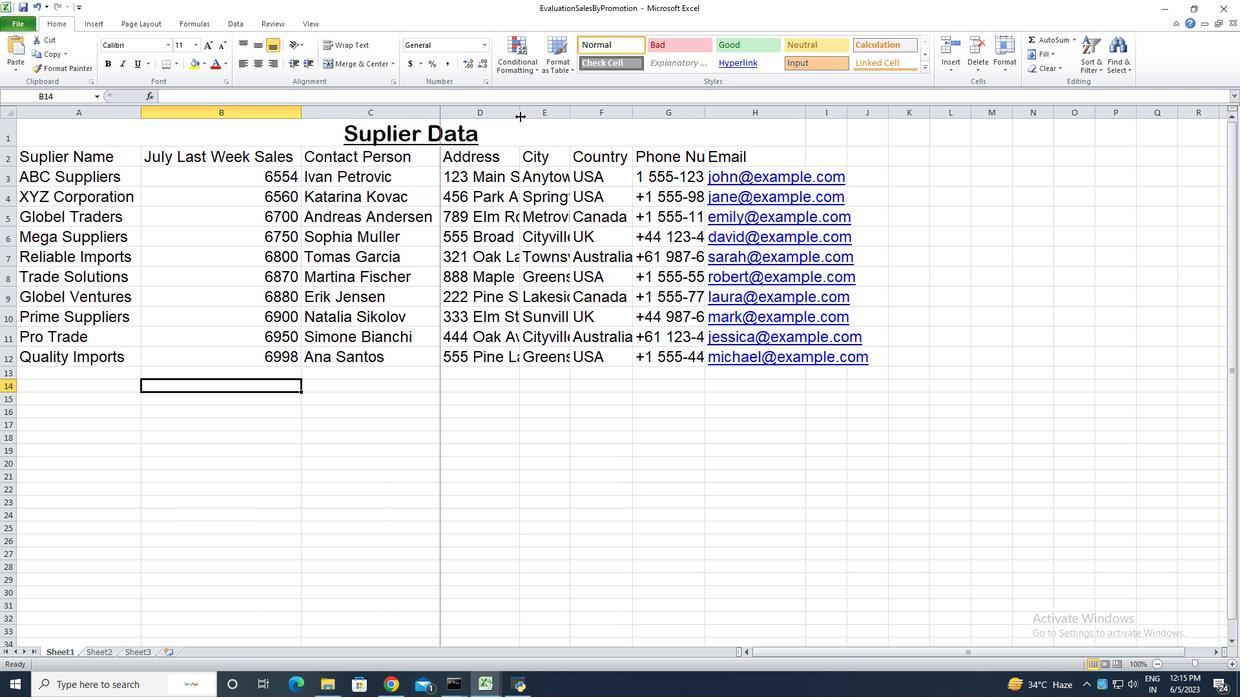 
Action: Mouse moved to (628, 116)
Screenshot: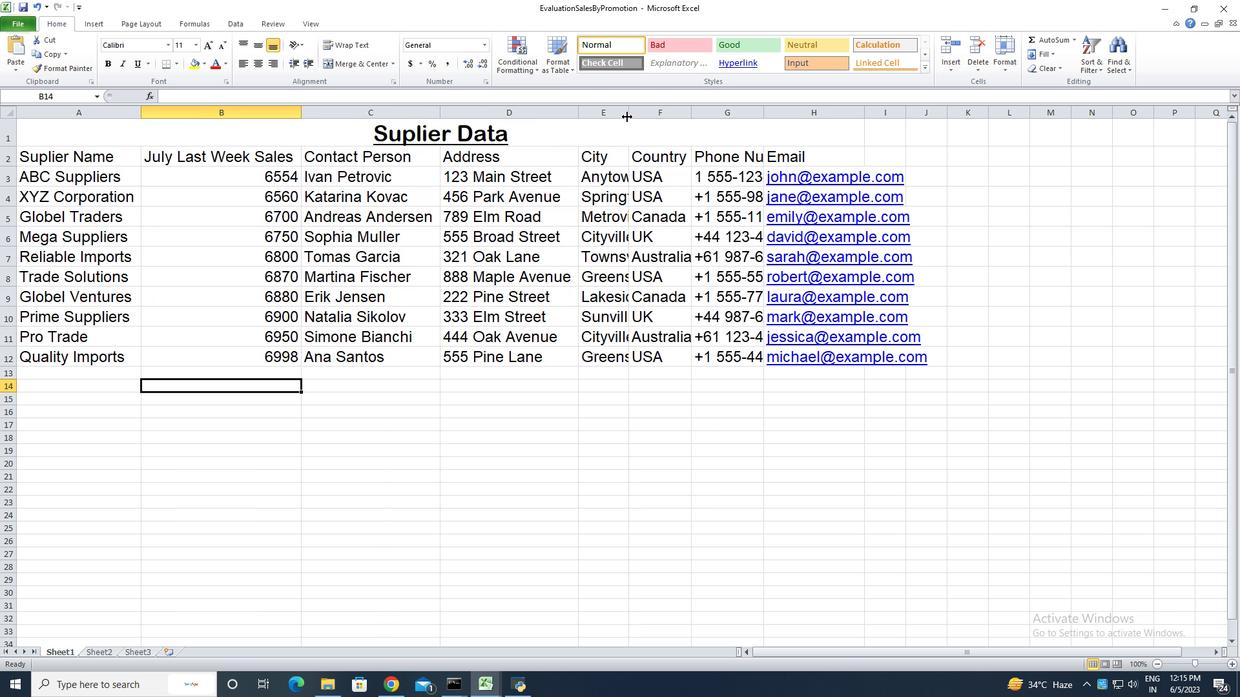 
Action: Mouse pressed left at (628, 116)
Screenshot: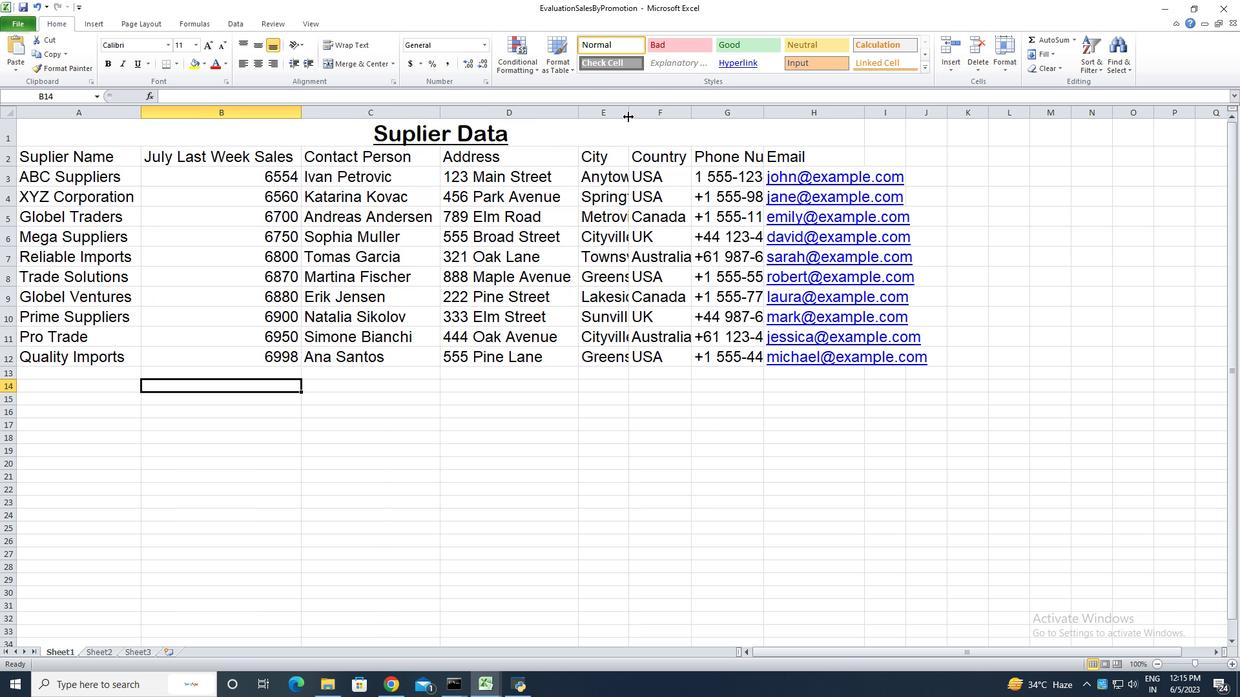 
Action: Mouse pressed left at (628, 116)
Screenshot: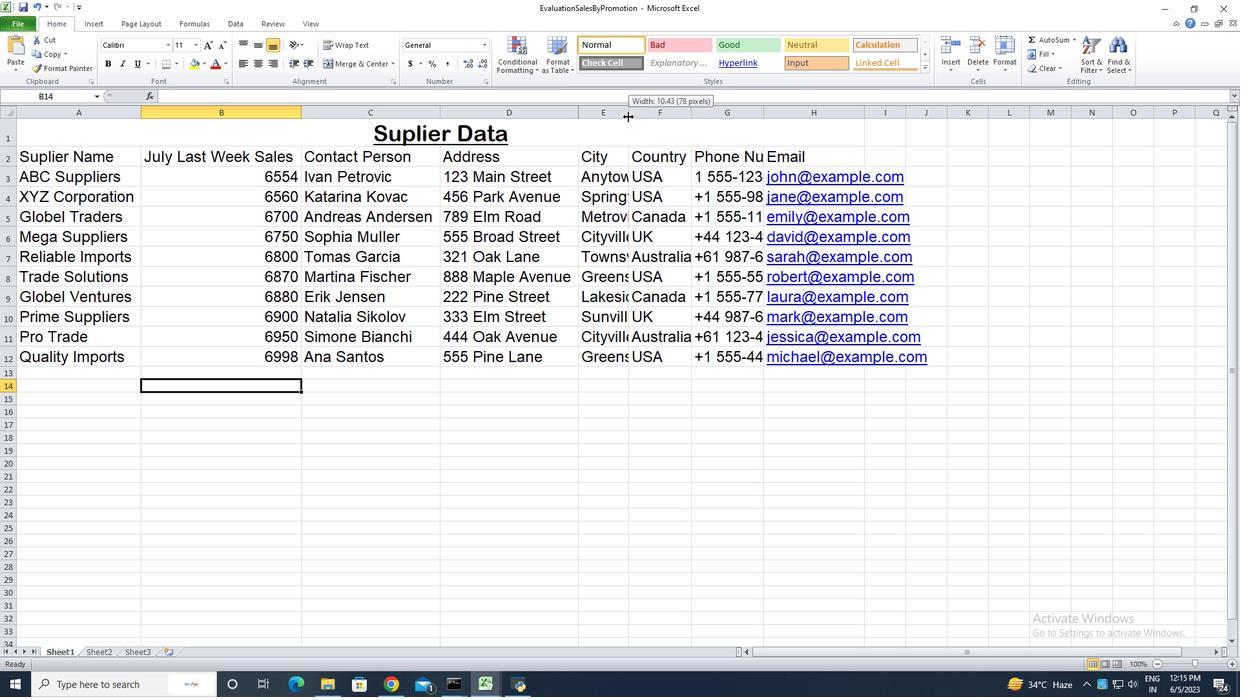 
Action: Mouse moved to (727, 116)
Screenshot: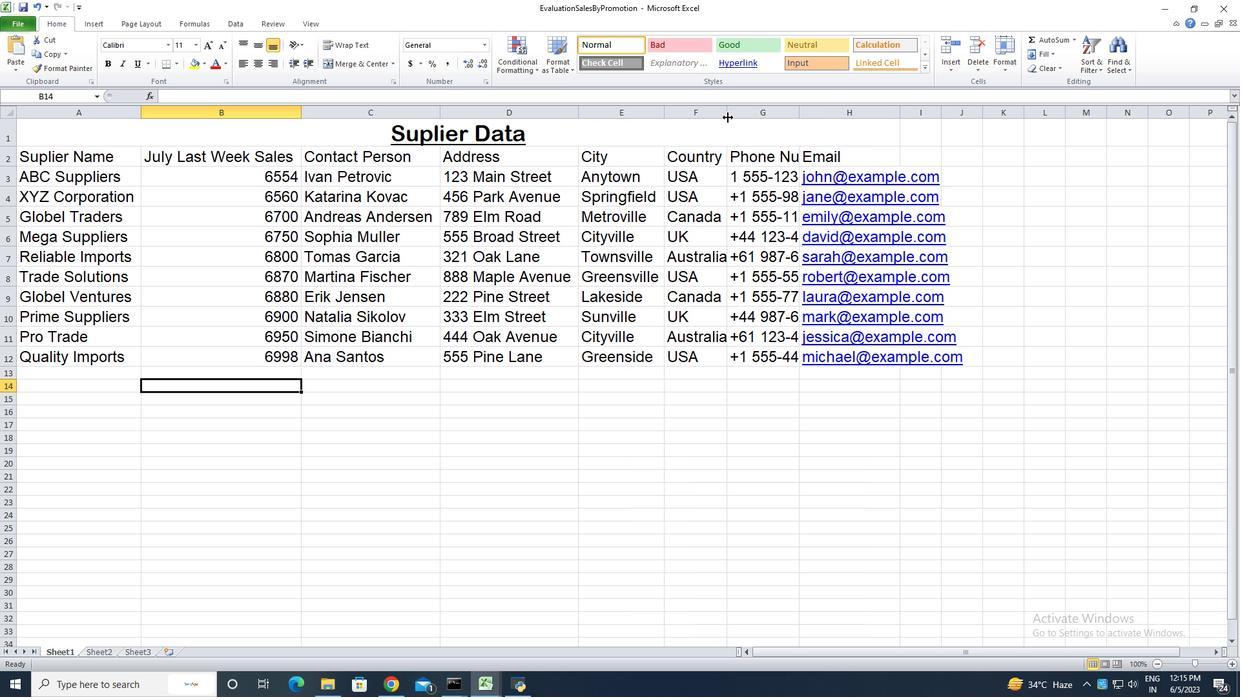 
Action: Mouse pressed left at (727, 116)
Screenshot: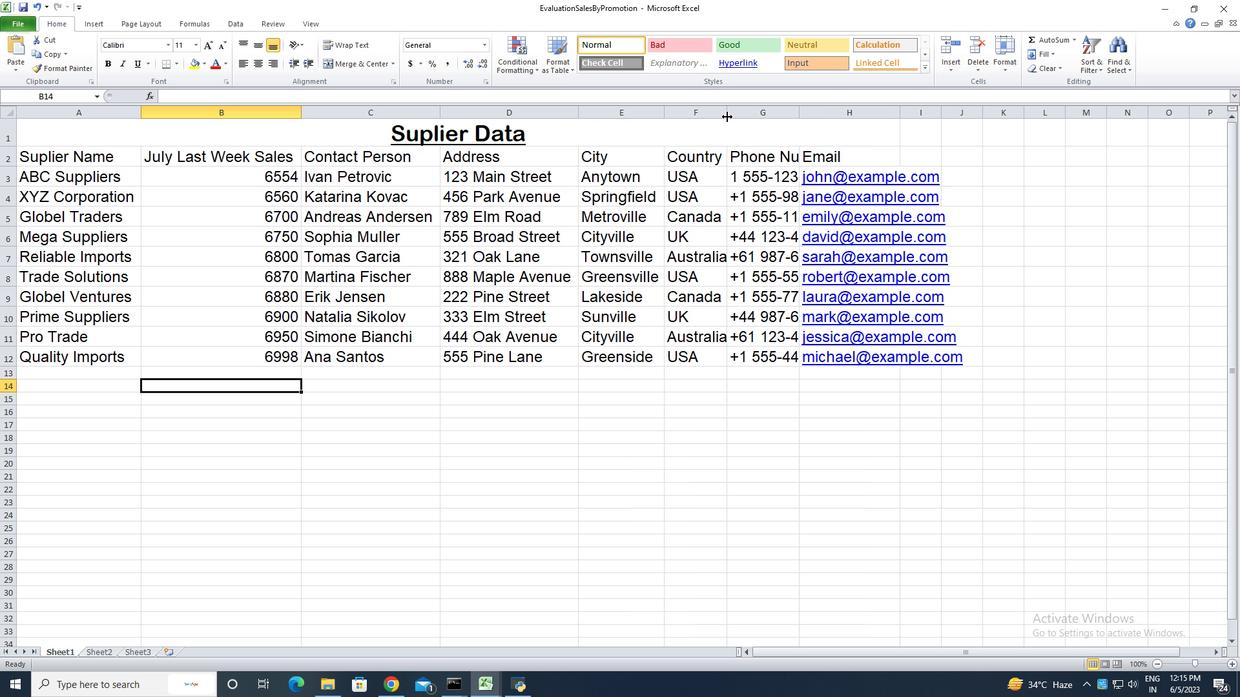 
Action: Mouse pressed left at (727, 116)
Screenshot: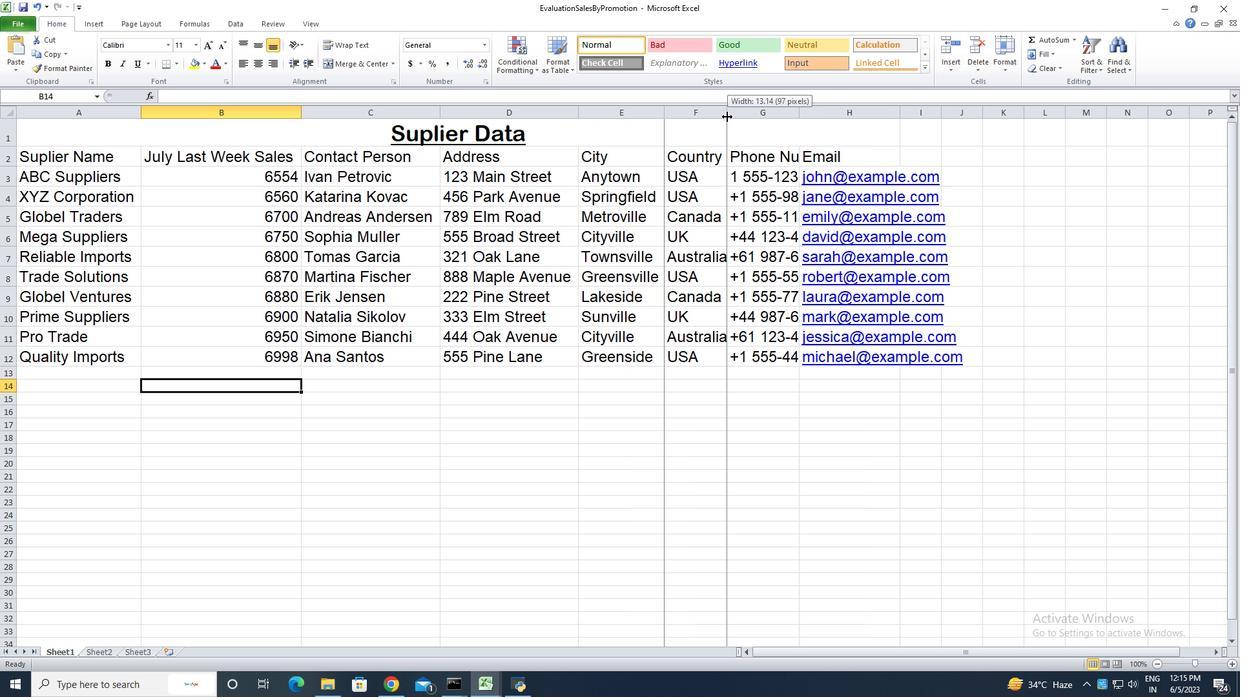 
Action: Mouse moved to (845, 117)
Screenshot: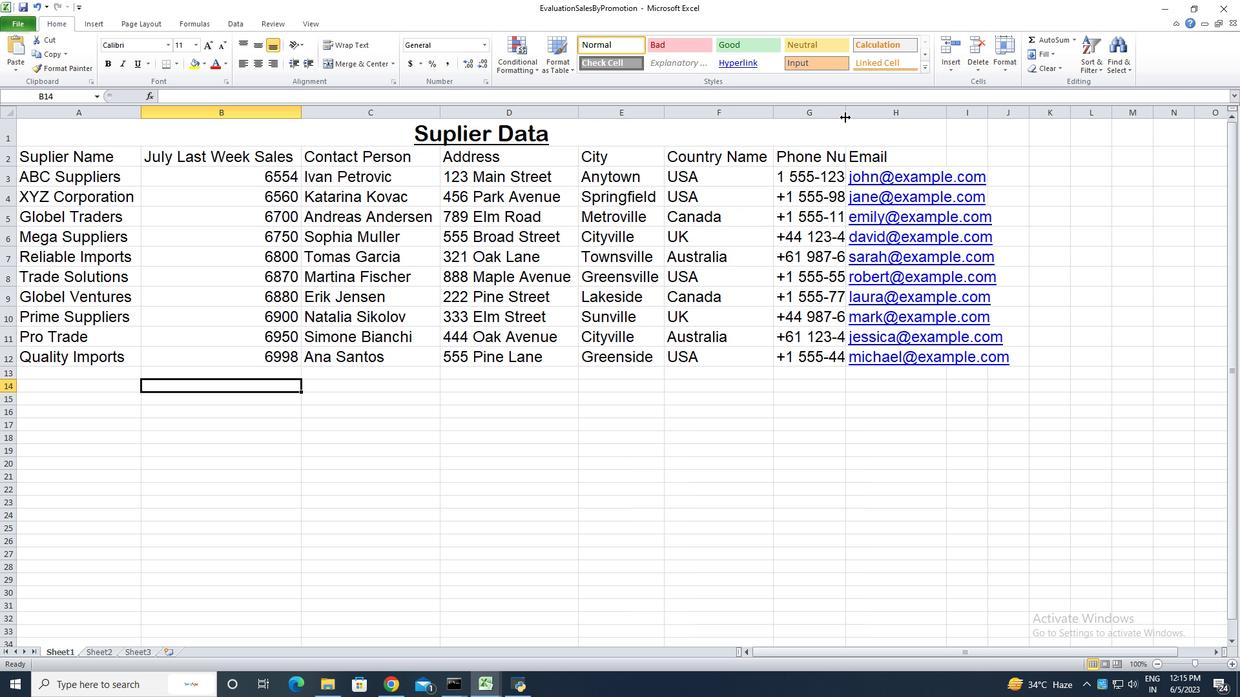 
Action: Mouse pressed left at (845, 117)
Screenshot: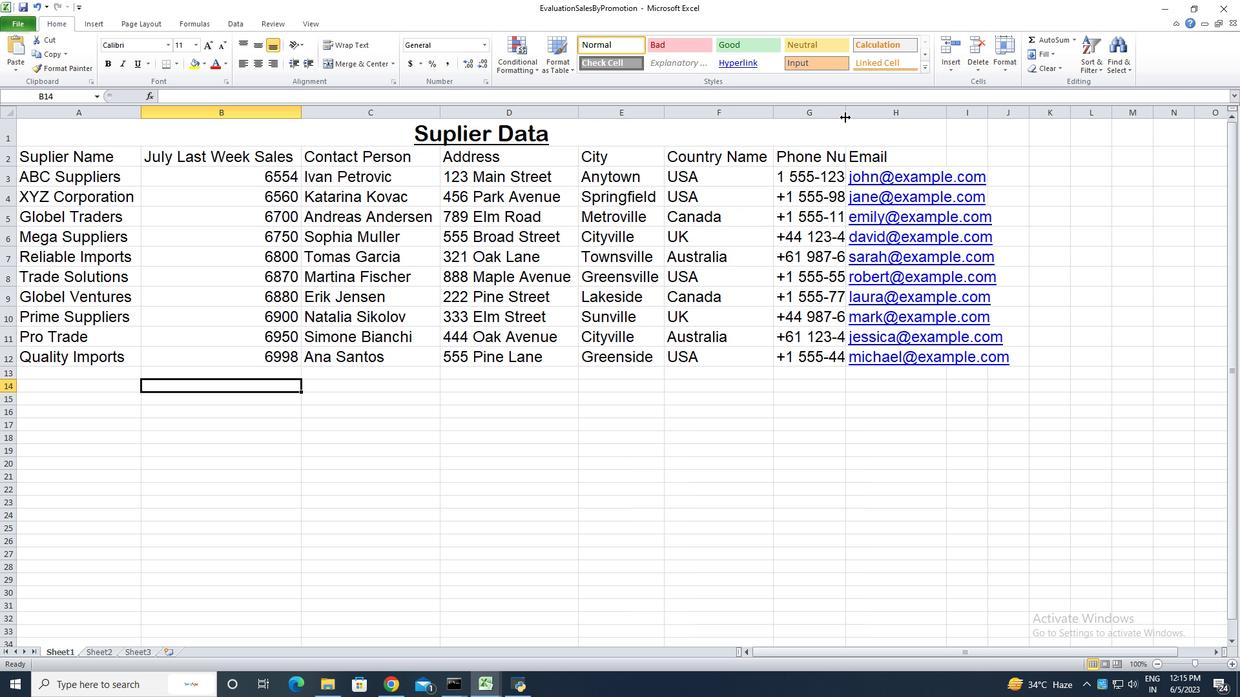 
Action: Mouse pressed left at (845, 117)
Screenshot: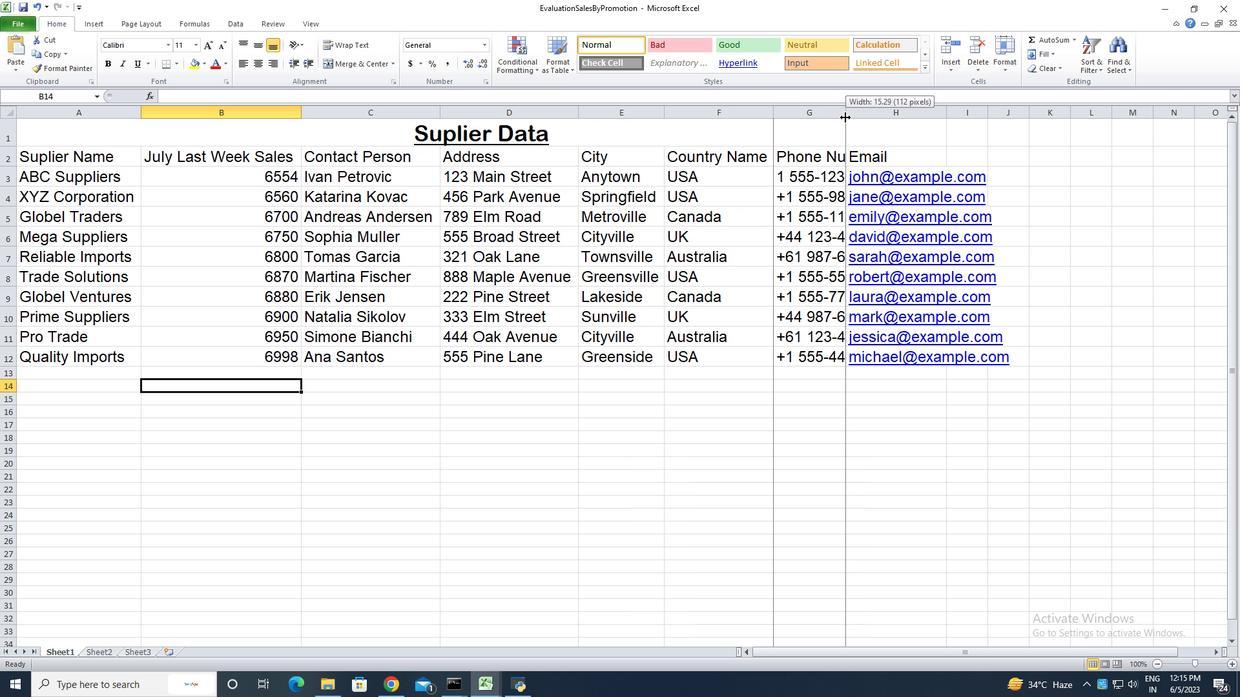 
Action: Mouse moved to (1010, 118)
Screenshot: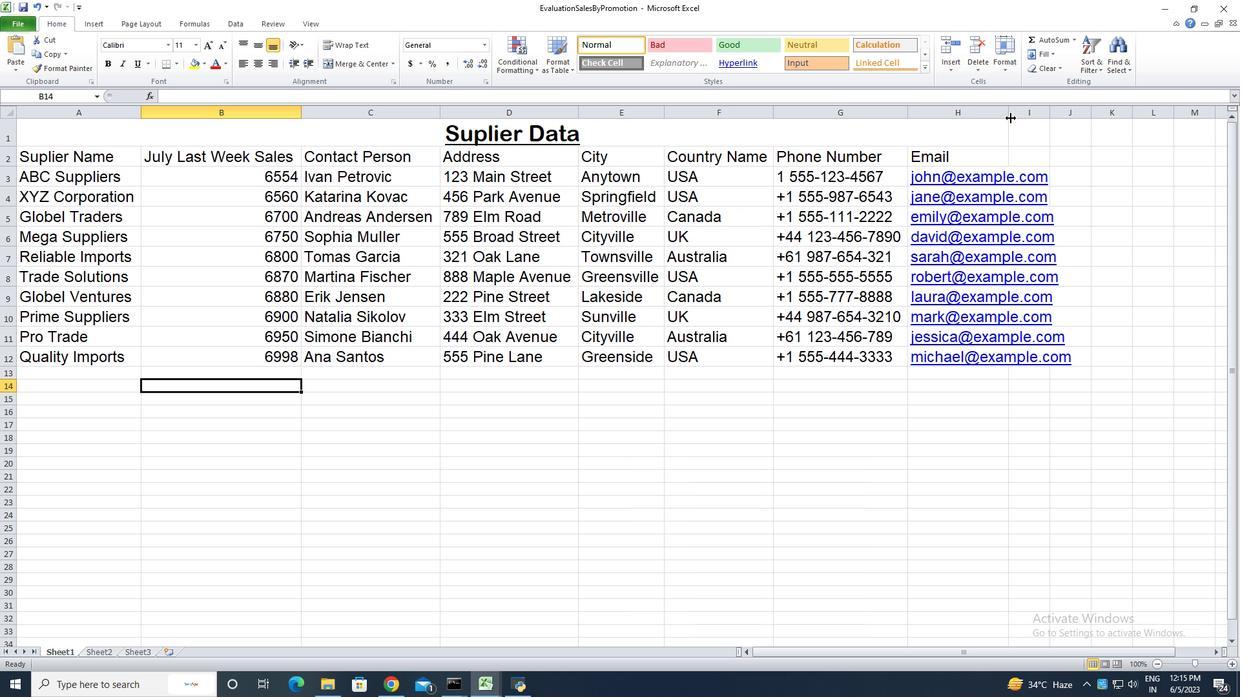 
Action: Mouse pressed left at (1010, 118)
Screenshot: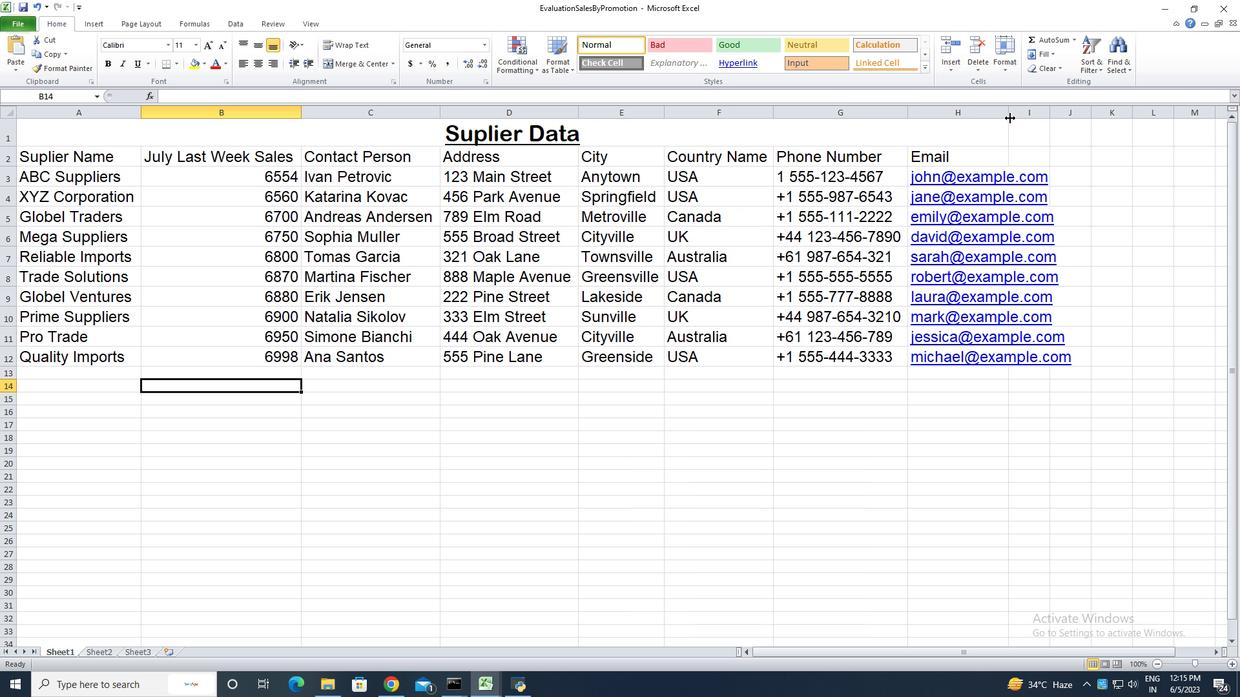 
Action: Mouse moved to (1009, 118)
Screenshot: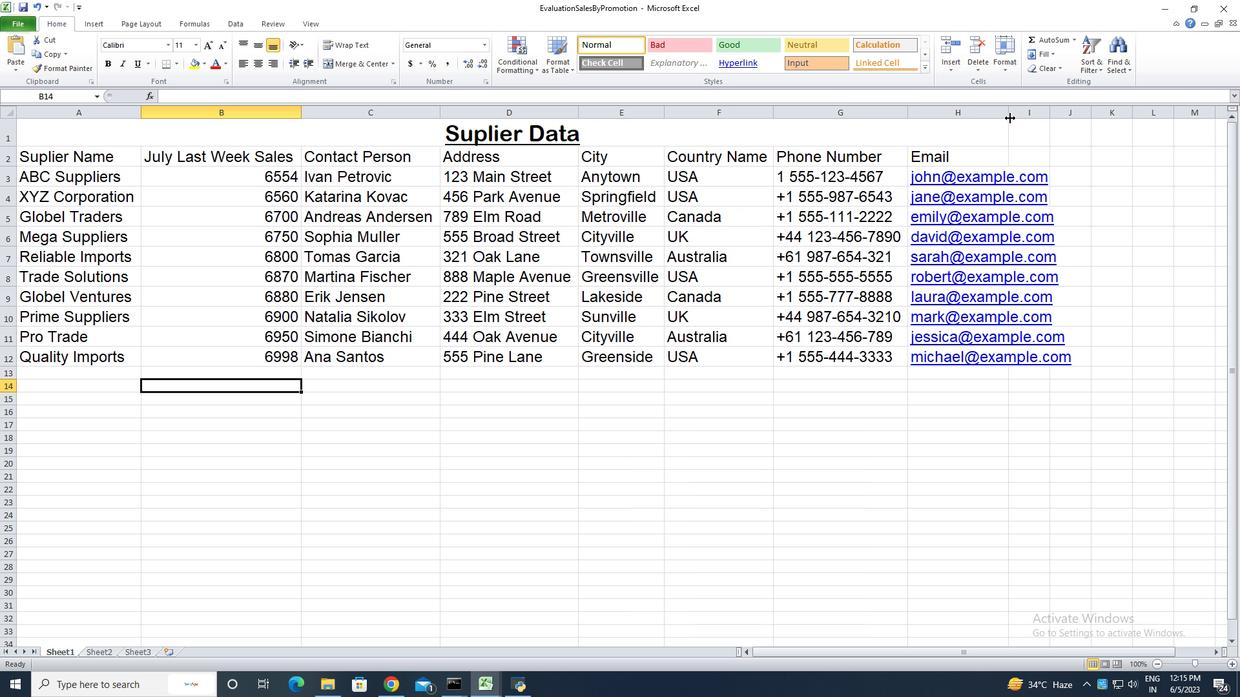 
Action: Mouse pressed left at (1009, 118)
Screenshot: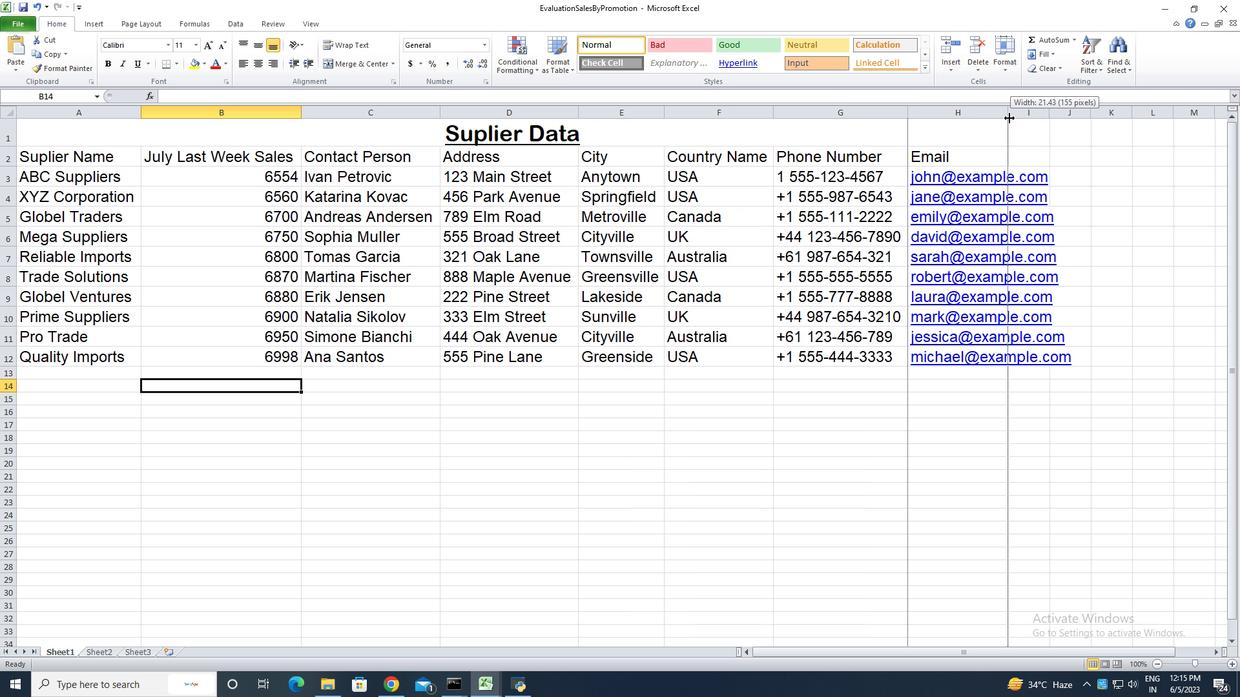 
Action: Mouse moved to (120, 138)
Screenshot: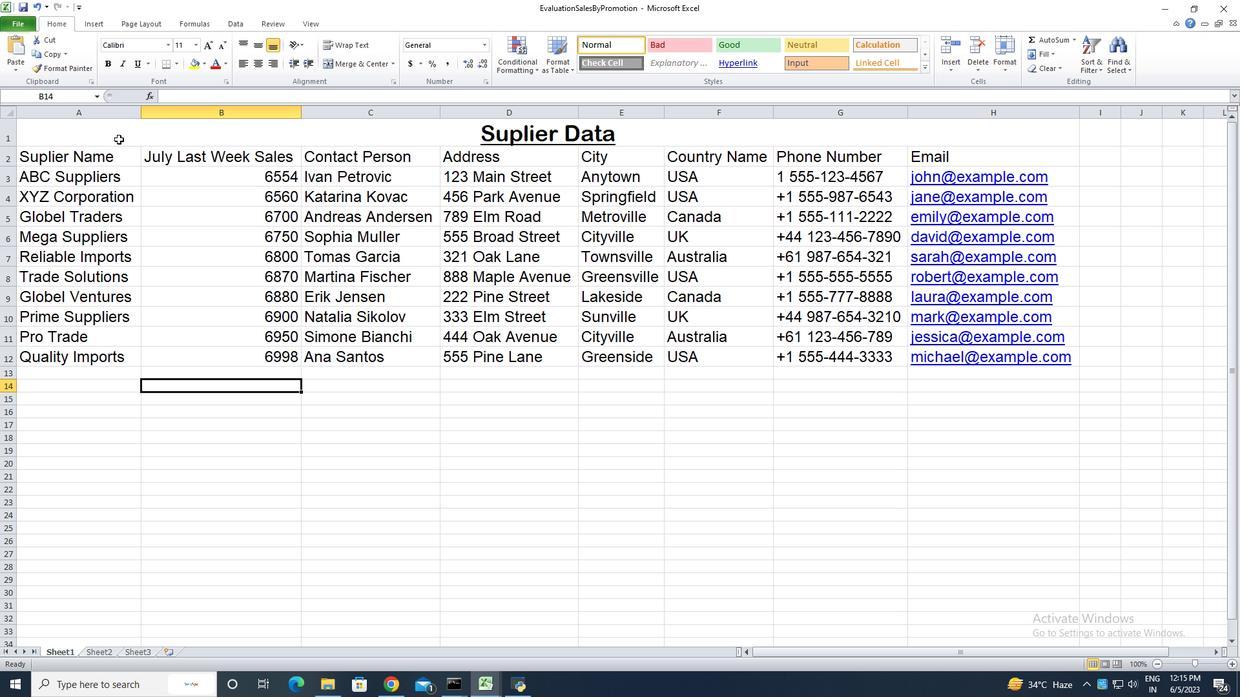 
Action: Mouse pressed left at (120, 138)
Screenshot: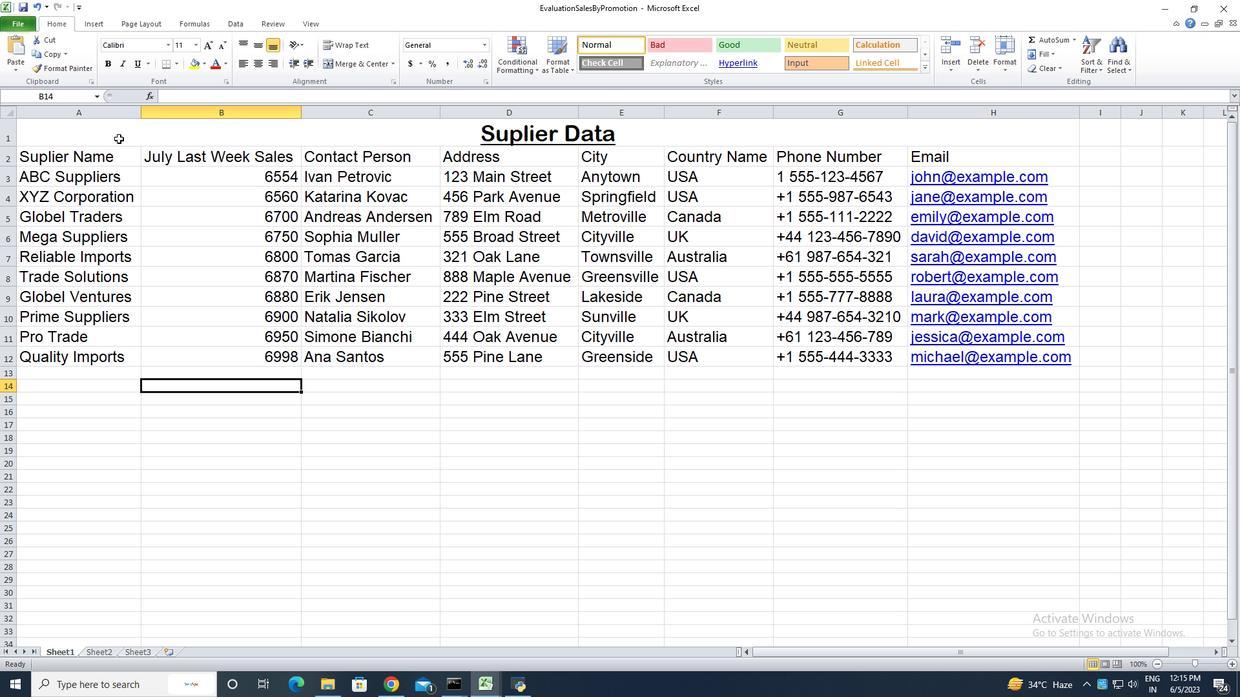 
Action: Mouse moved to (259, 44)
Screenshot: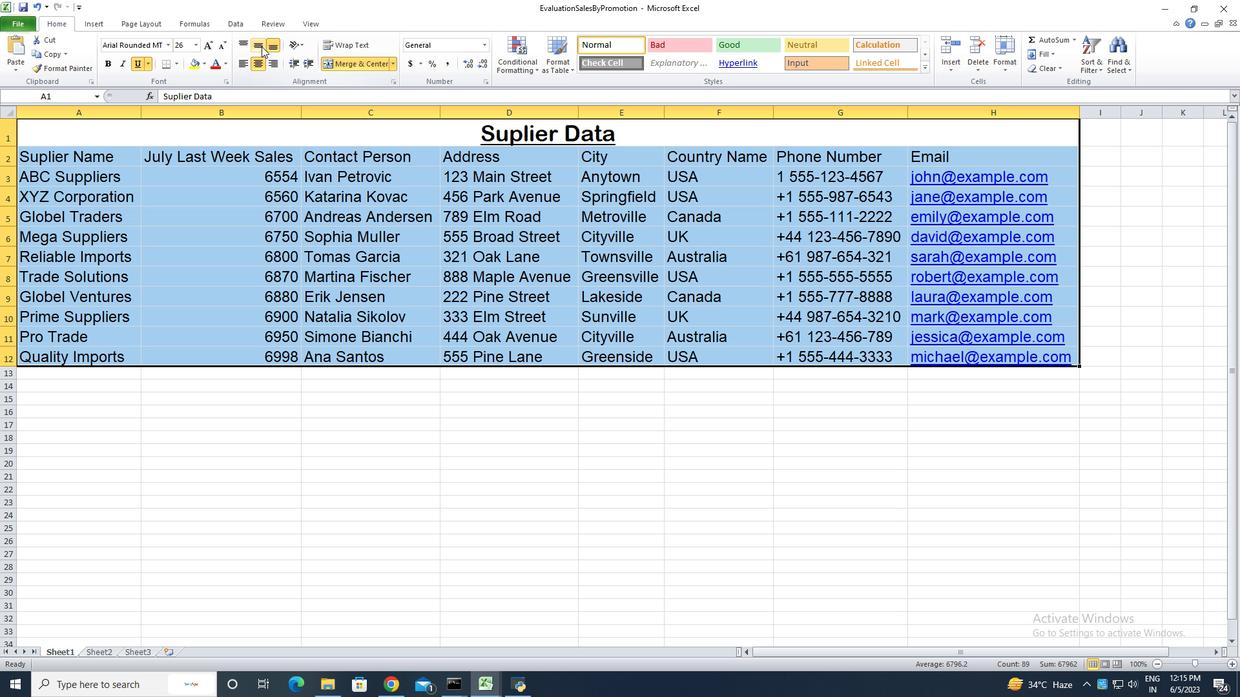 
Action: Mouse pressed left at (259, 44)
Screenshot: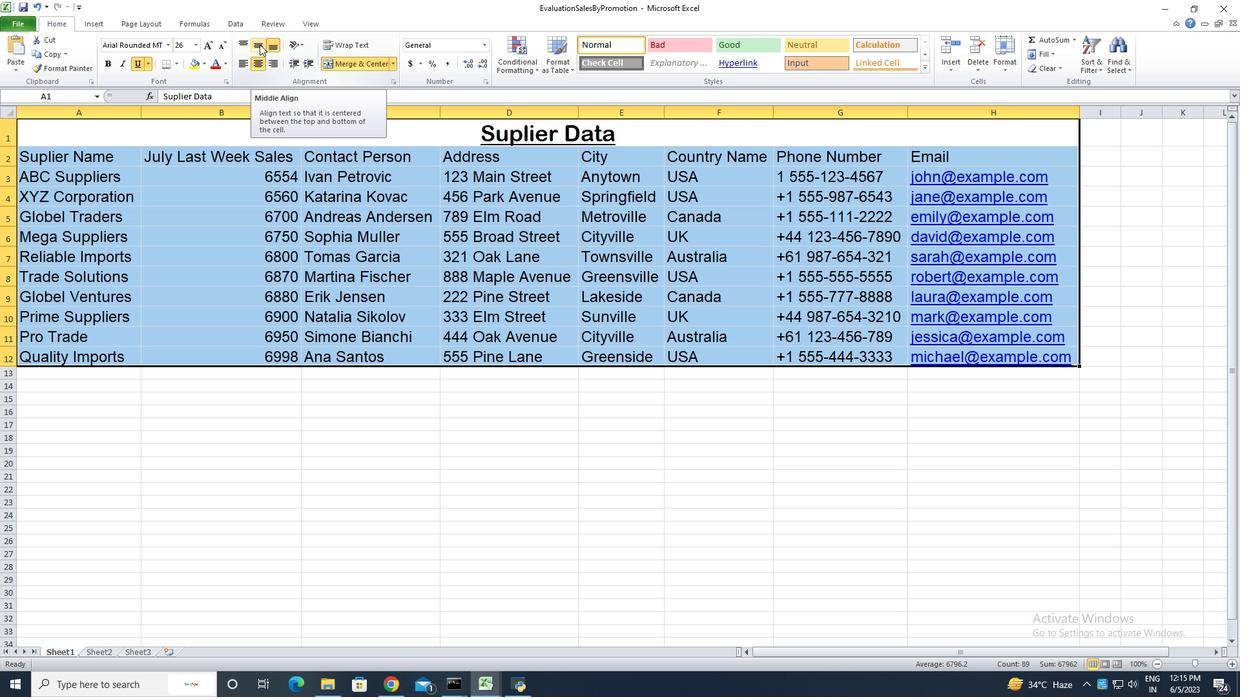 
Action: Mouse moved to (241, 65)
Screenshot: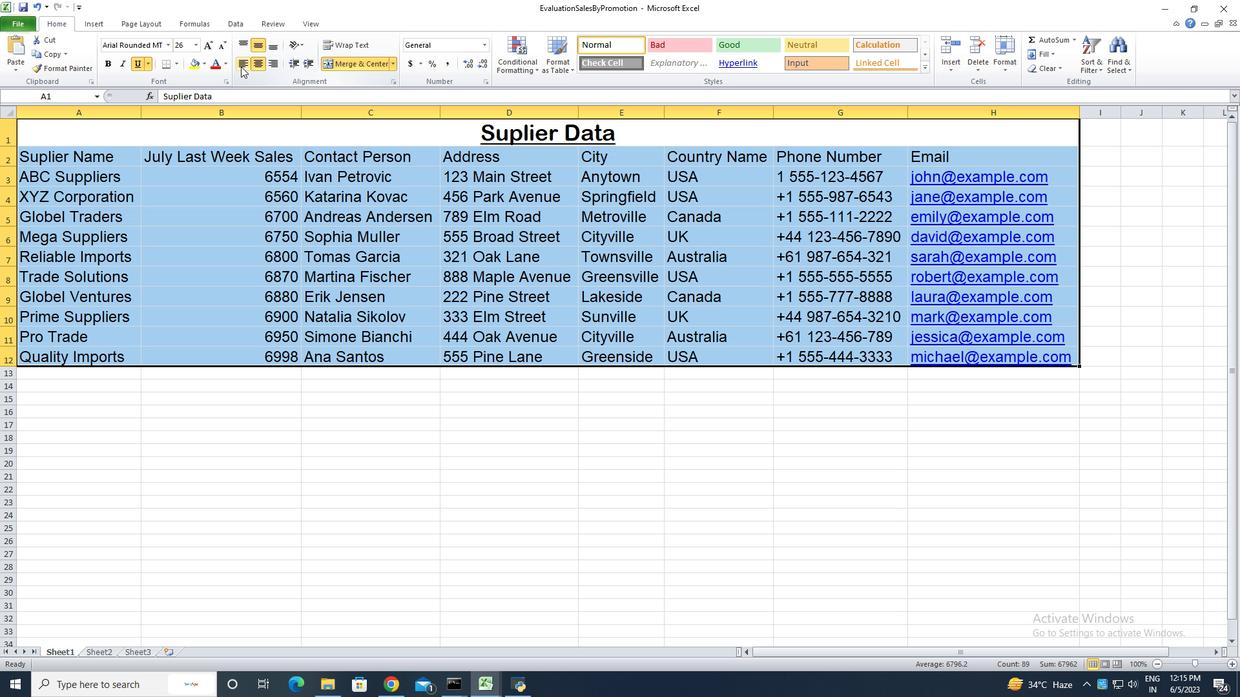 
Action: Mouse pressed left at (241, 65)
Screenshot: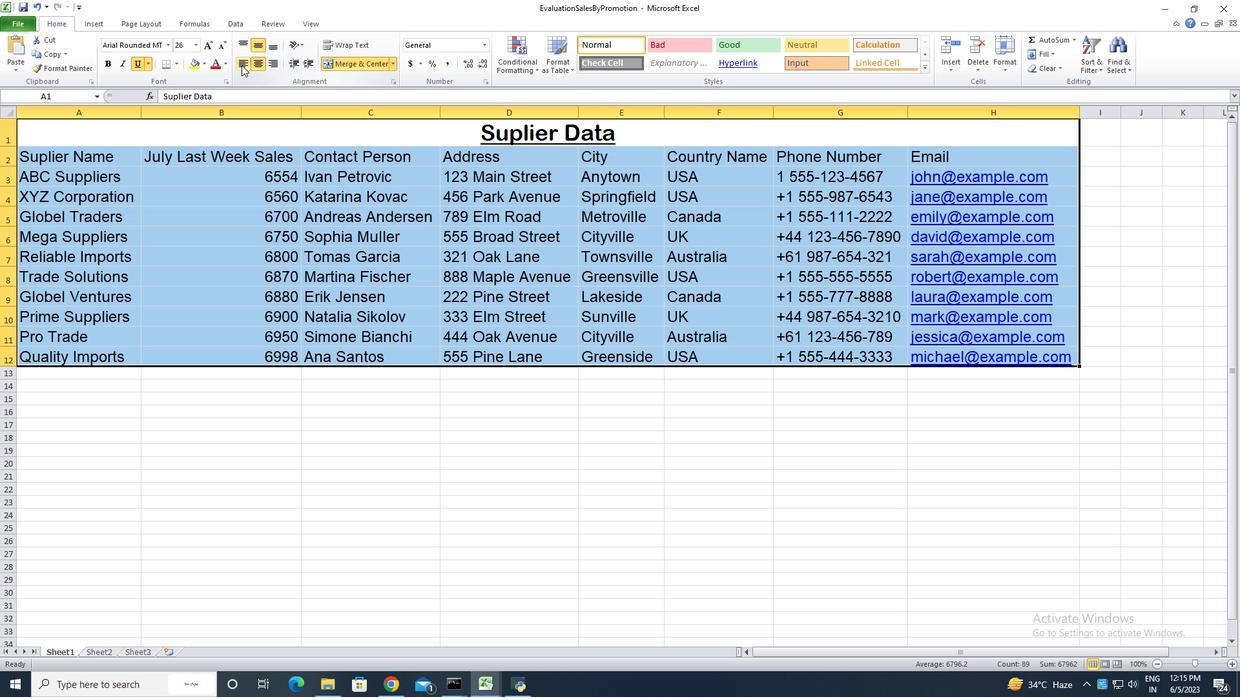 
Action: Mouse moved to (272, 408)
Screenshot: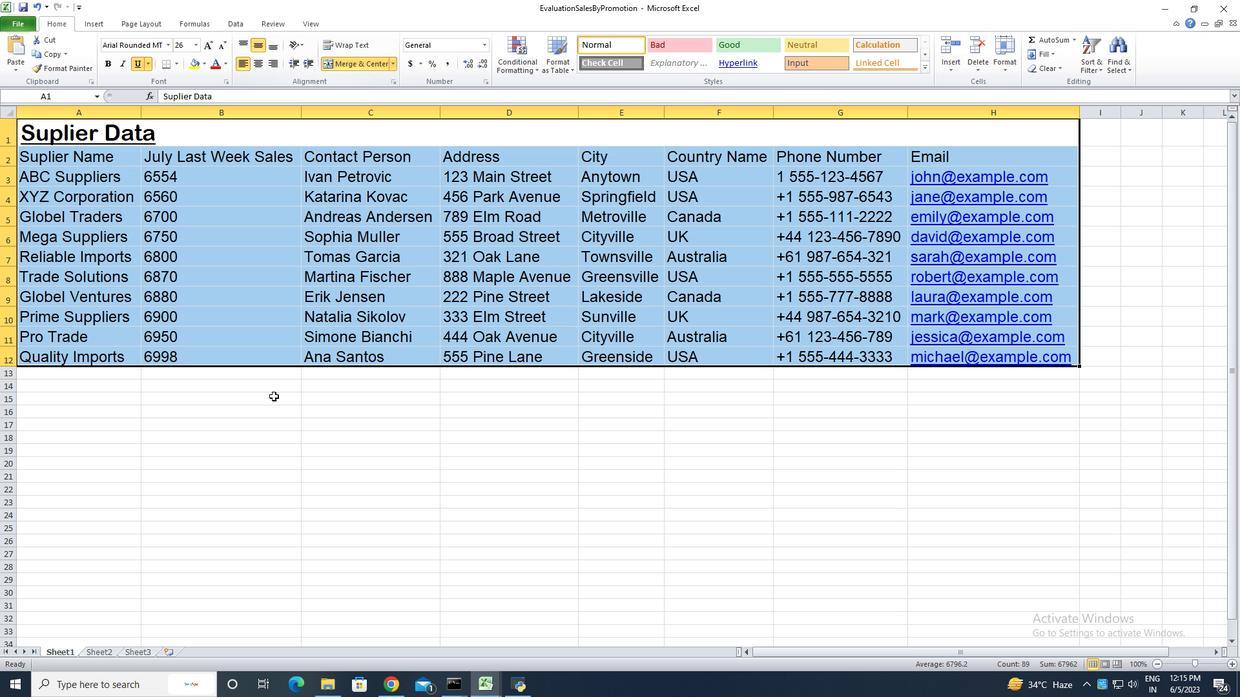 
Action: Mouse pressed left at (272, 408)
Screenshot: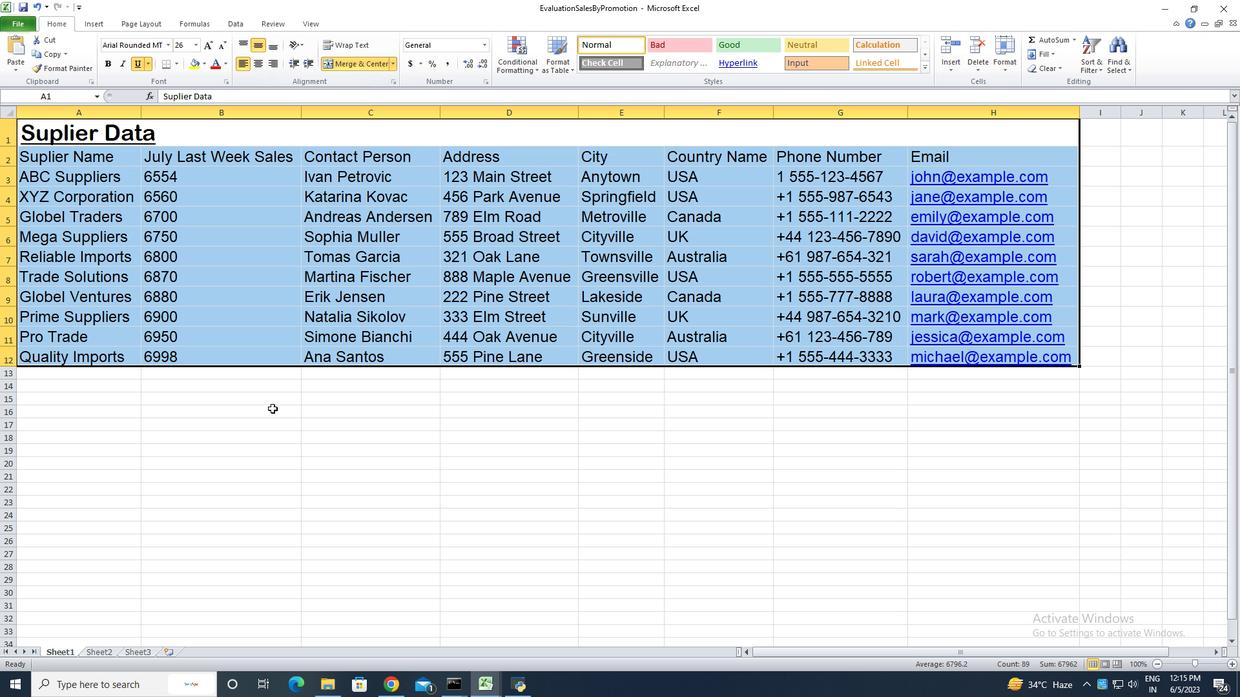 
Action: Key pressed ctrl+S<'\x13'><'\x13'><'\x13'>
Screenshot: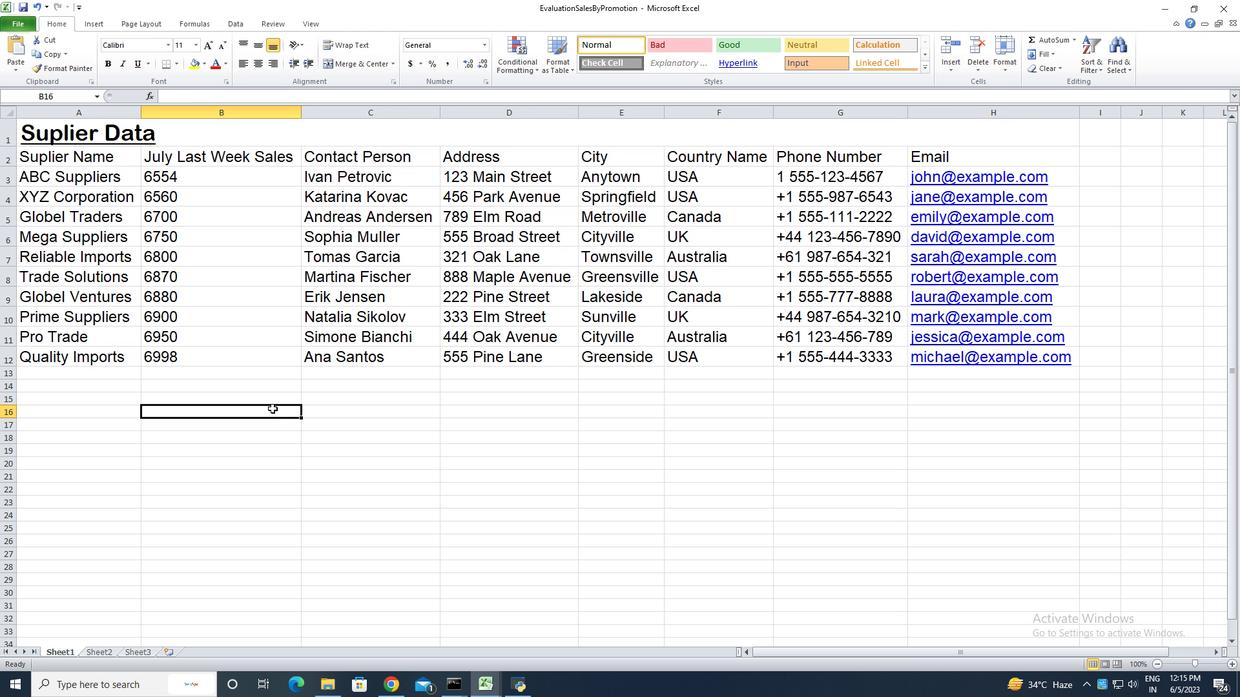 
